 Task: Check the current wait times at the nearest amusement park.
Action: Mouse pressed left at (83, 22)
Screenshot: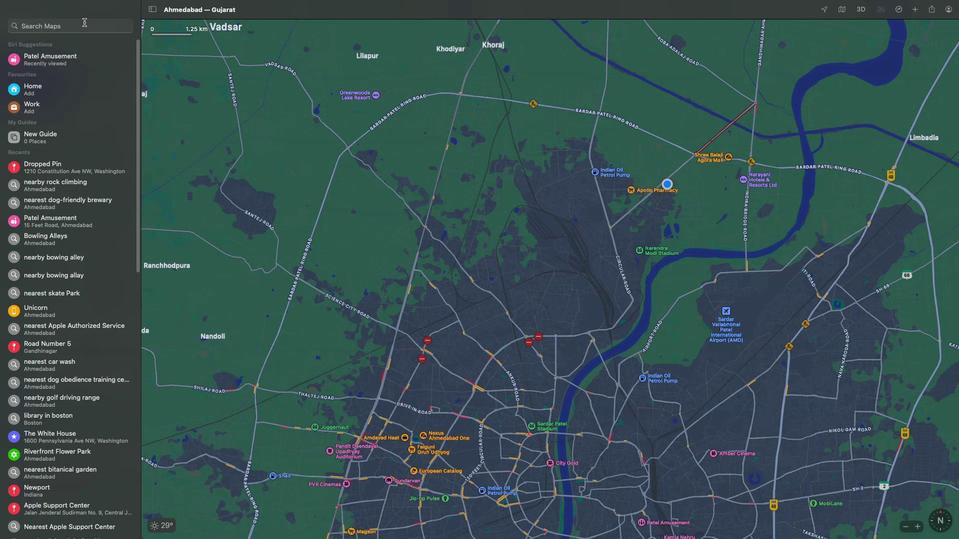 
Action: Key pressed 'n''e''a''r''e''s''t'Key.space'a''m''u''s'Key.downKey.enter
Screenshot: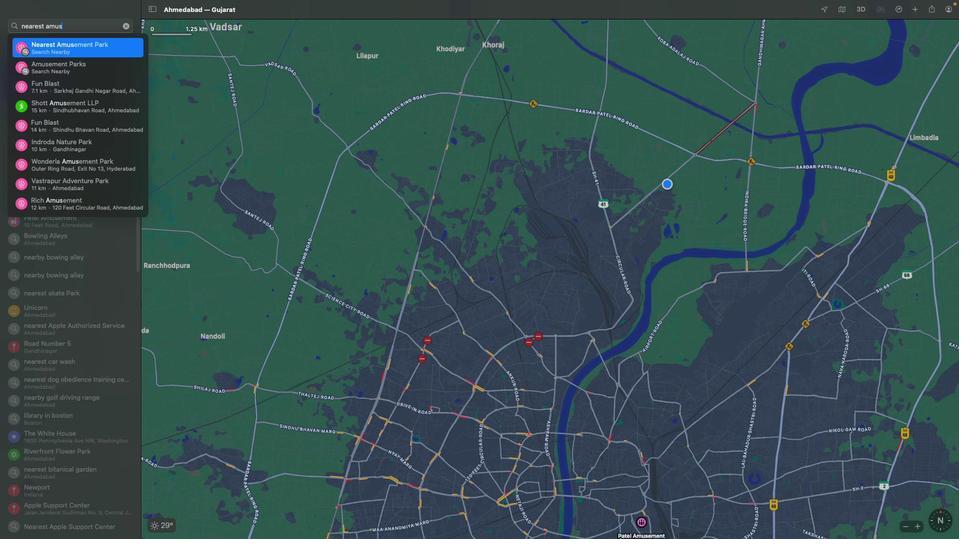 
Action: Mouse moved to (44, 26)
Screenshot: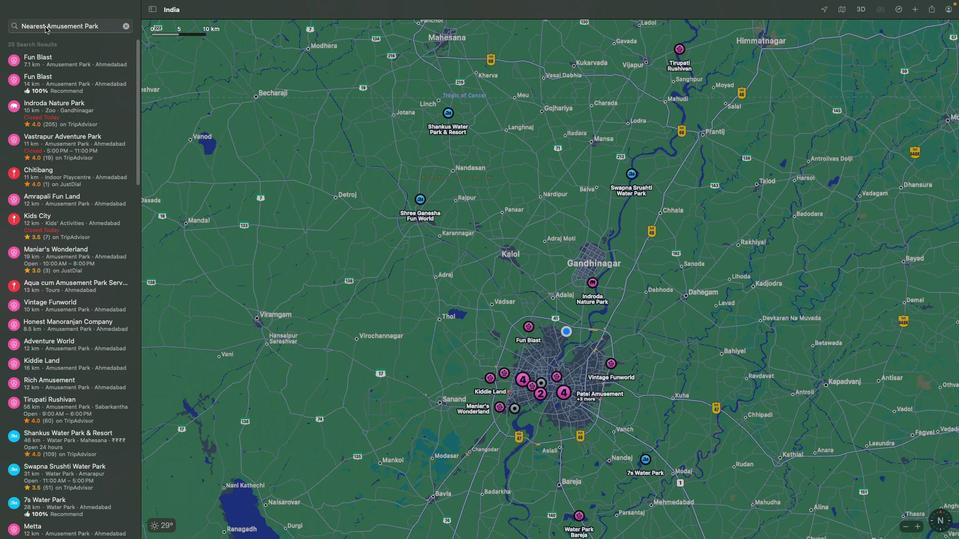 
Action: Mouse pressed left at (44, 26)
Screenshot: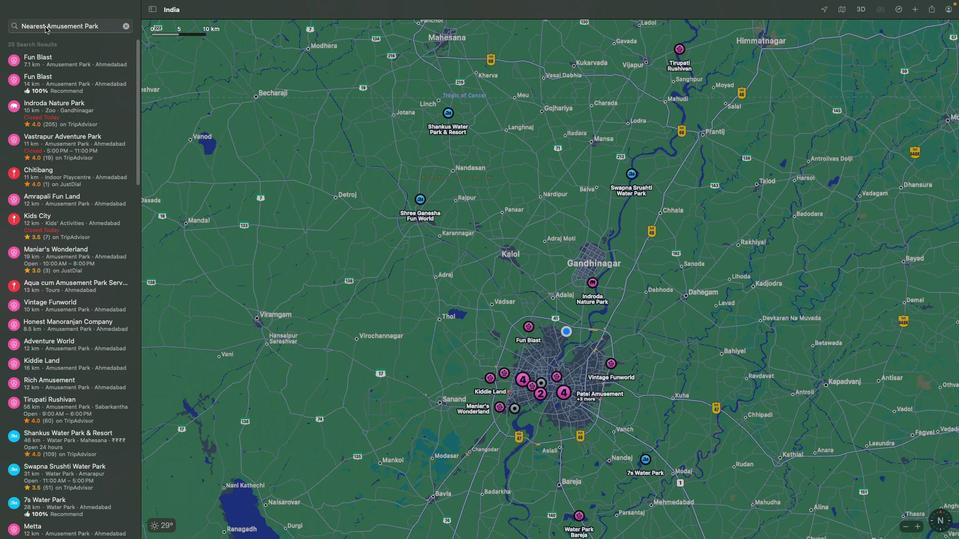 
Action: Mouse moved to (95, 171)
Screenshot: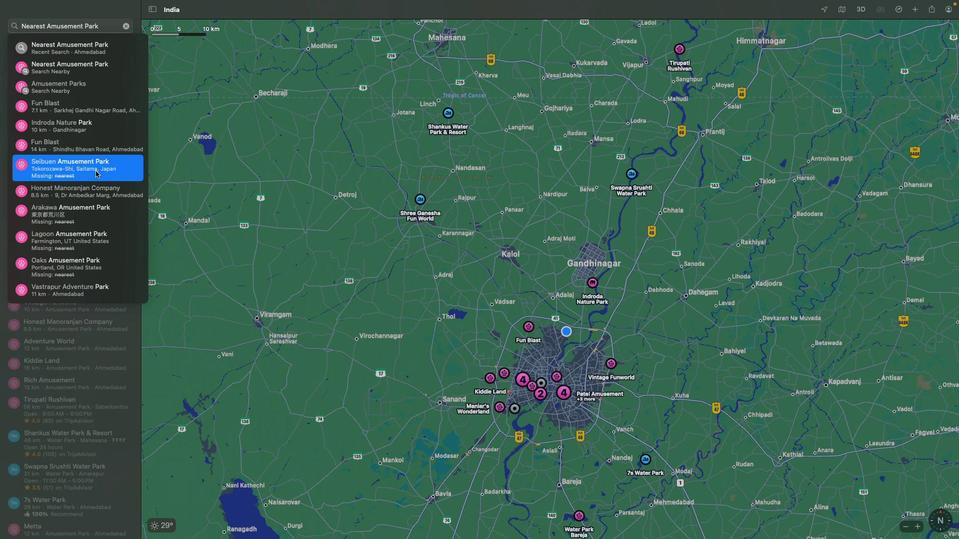 
Action: Mouse scrolled (95, 171) with delta (0, 0)
Screenshot: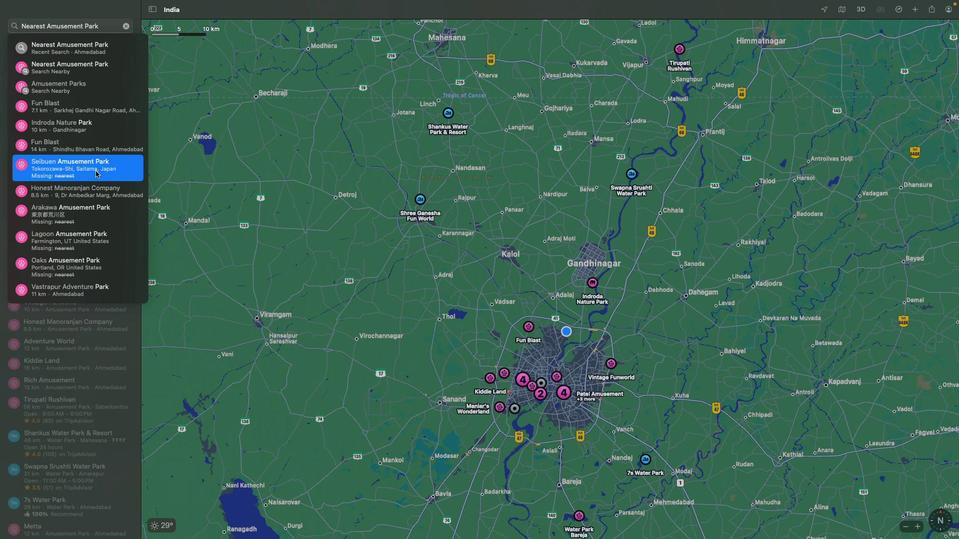 
Action: Mouse scrolled (95, 171) with delta (0, 0)
Screenshot: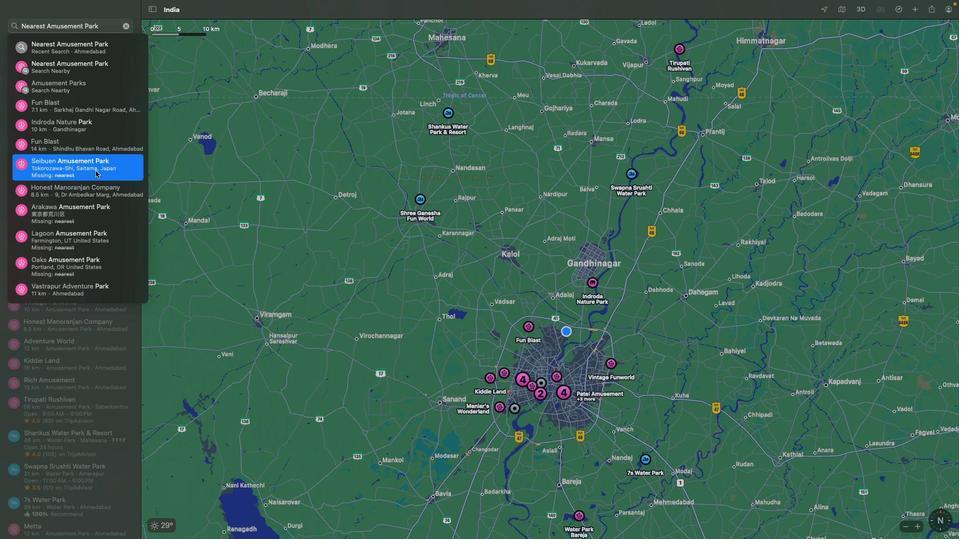 
Action: Mouse scrolled (95, 171) with delta (0, -1)
Screenshot: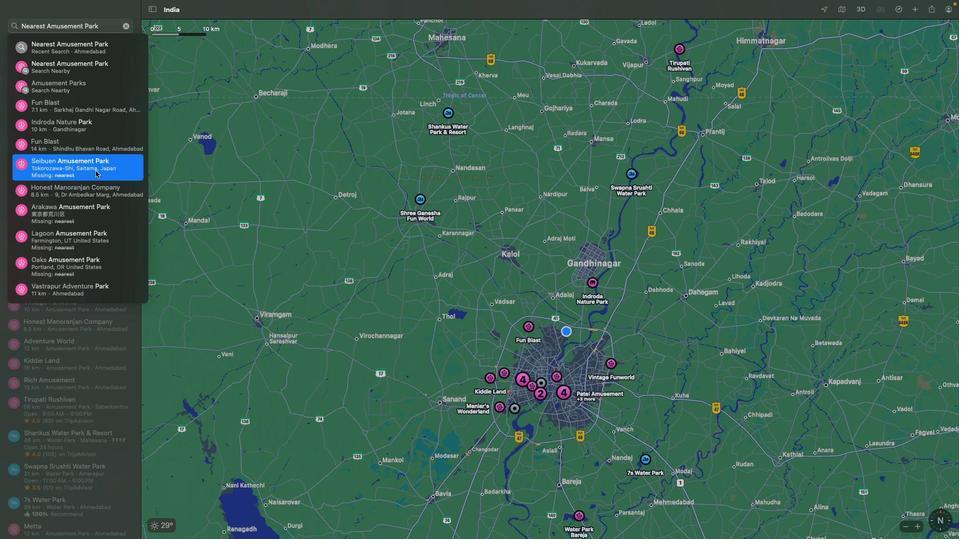 
Action: Mouse scrolled (95, 171) with delta (0, -2)
Screenshot: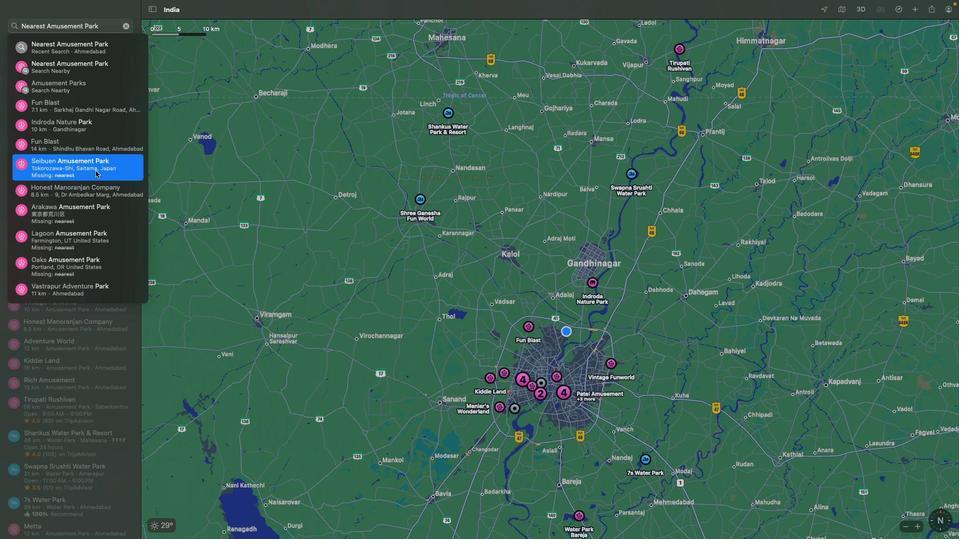 
Action: Mouse scrolled (95, 171) with delta (0, -2)
Screenshot: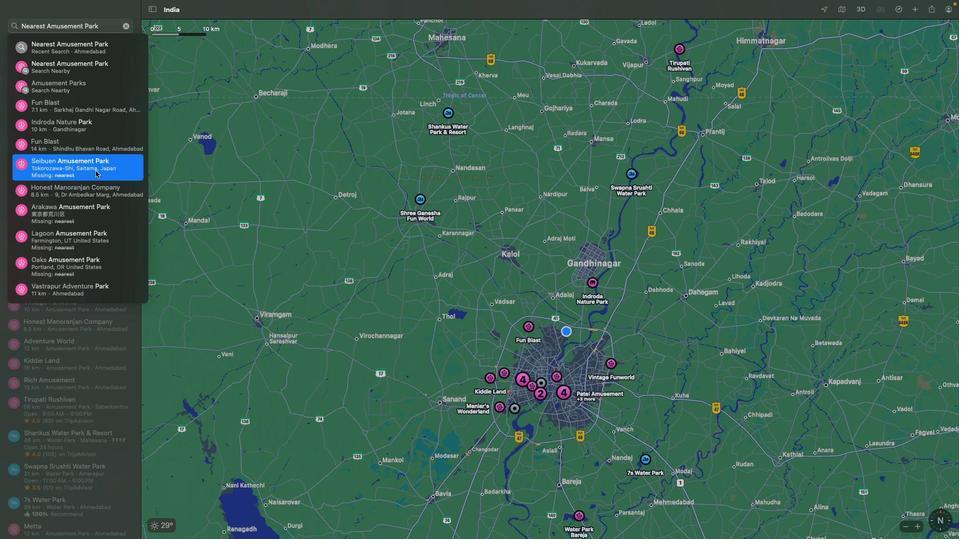 
Action: Mouse scrolled (95, 171) with delta (0, 0)
Screenshot: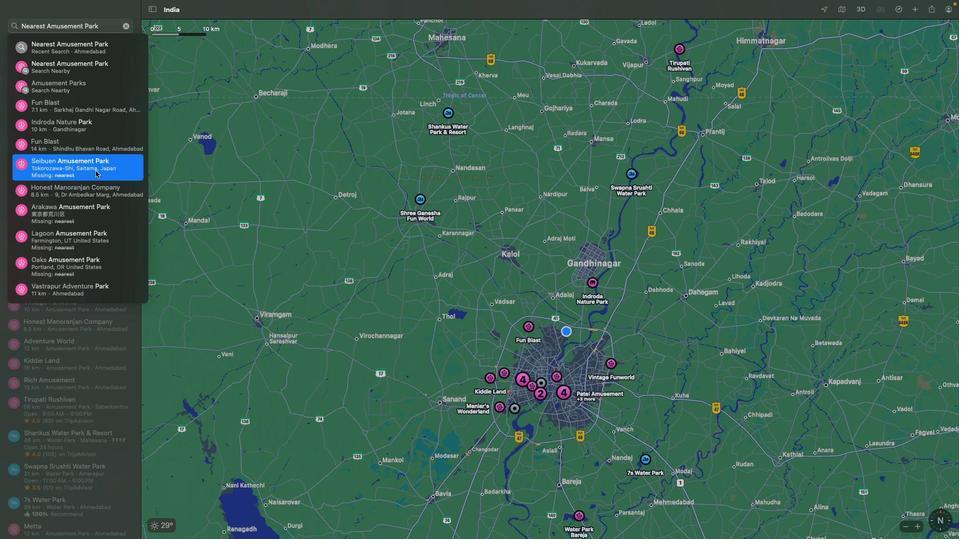 
Action: Mouse scrolled (95, 171) with delta (0, 0)
Screenshot: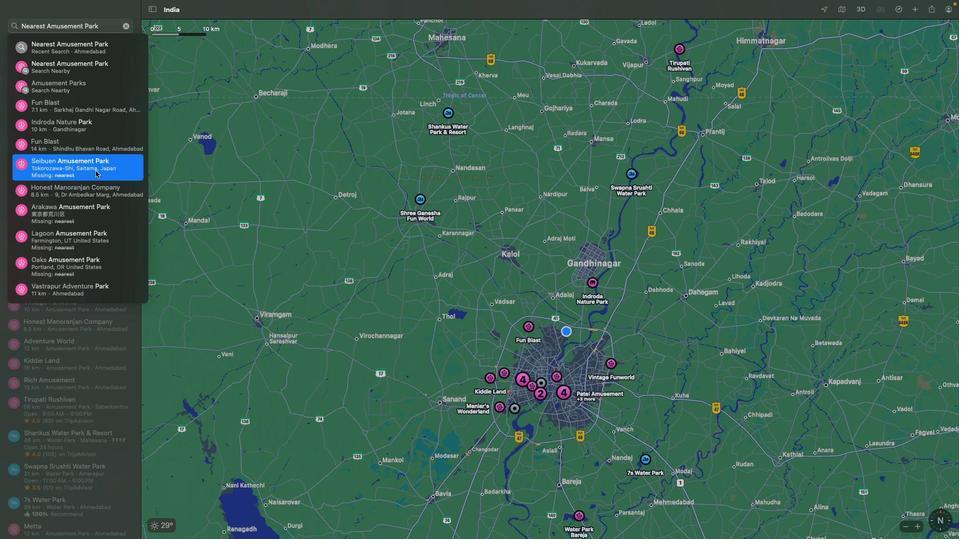 
Action: Mouse scrolled (95, 171) with delta (0, -1)
Screenshot: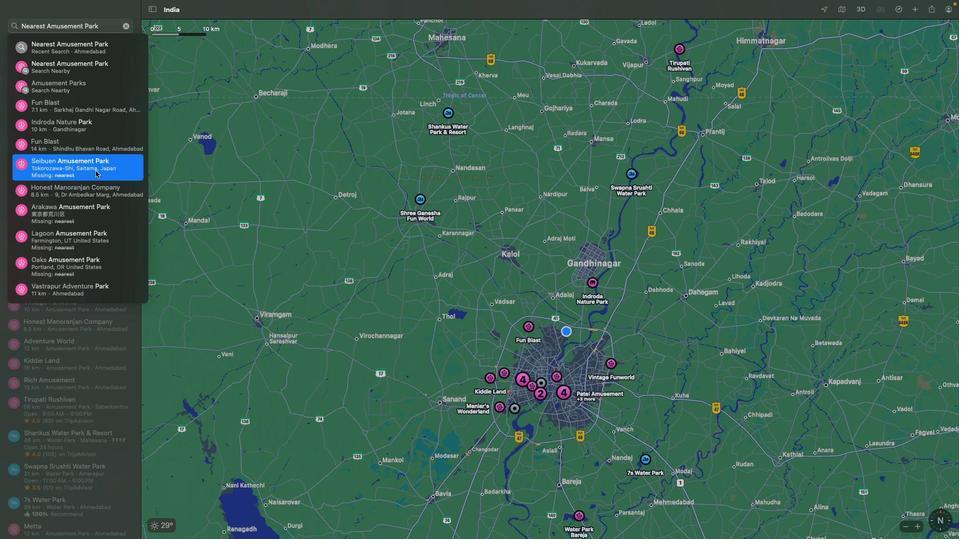 
Action: Mouse scrolled (95, 171) with delta (0, -2)
Screenshot: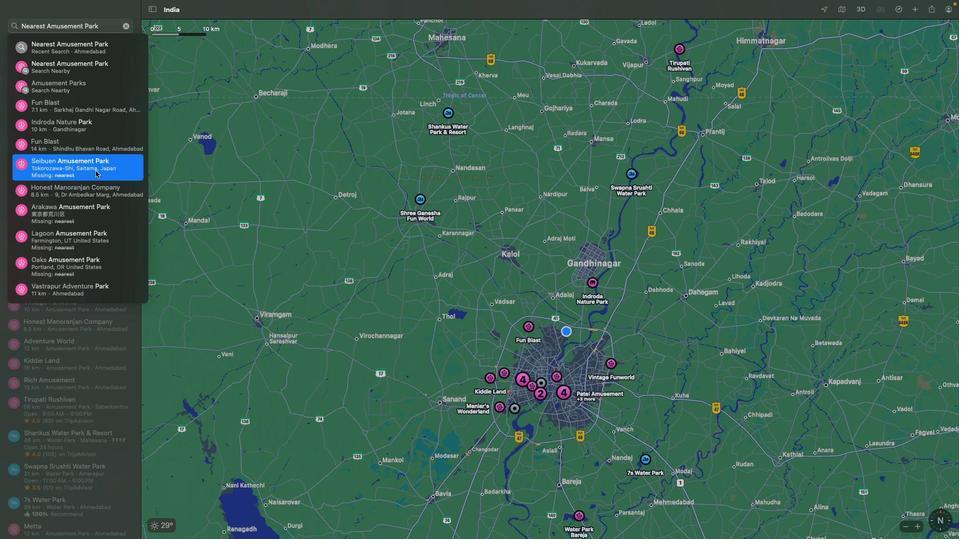 
Action: Mouse scrolled (95, 171) with delta (0, -2)
Screenshot: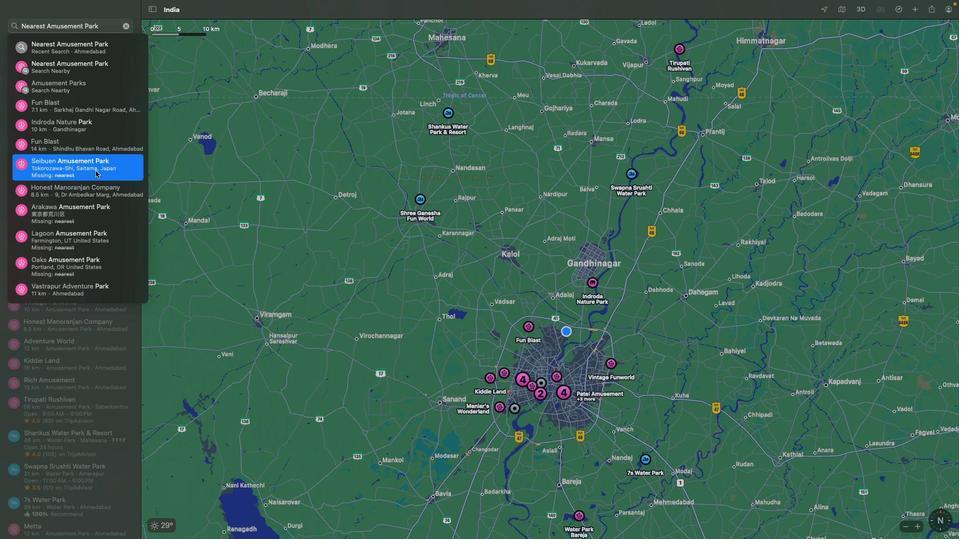 
Action: Mouse scrolled (95, 171) with delta (0, -3)
Screenshot: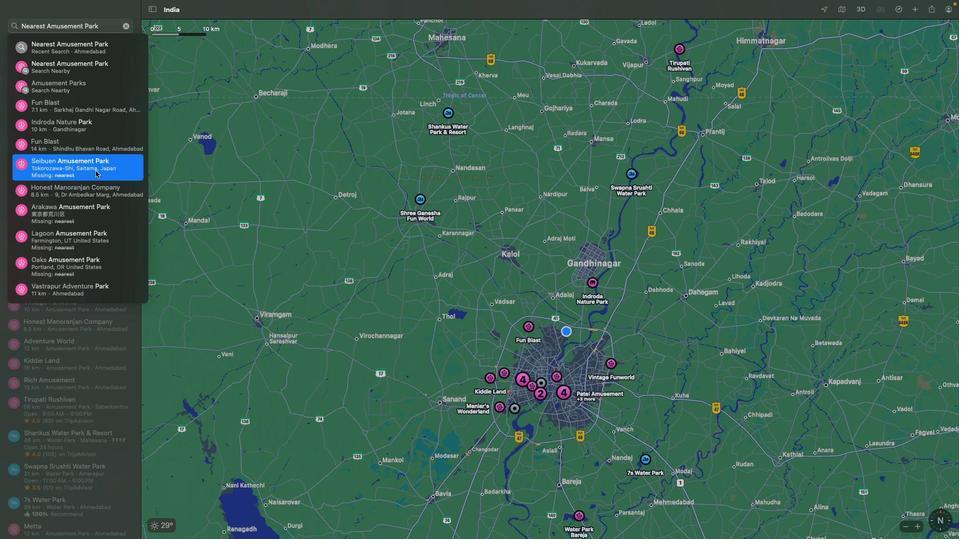 
Action: Mouse moved to (339, 218)
Screenshot: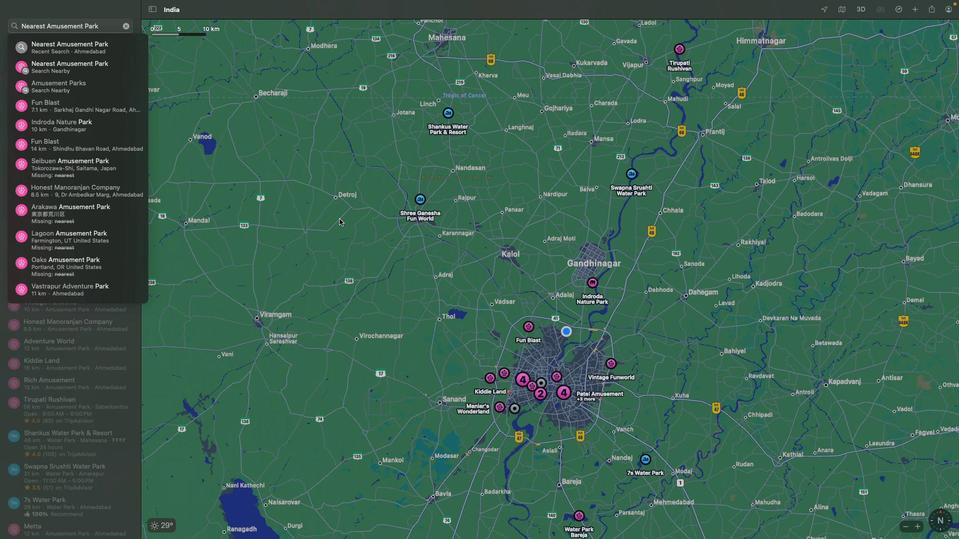 
Action: Mouse pressed left at (339, 218)
Screenshot: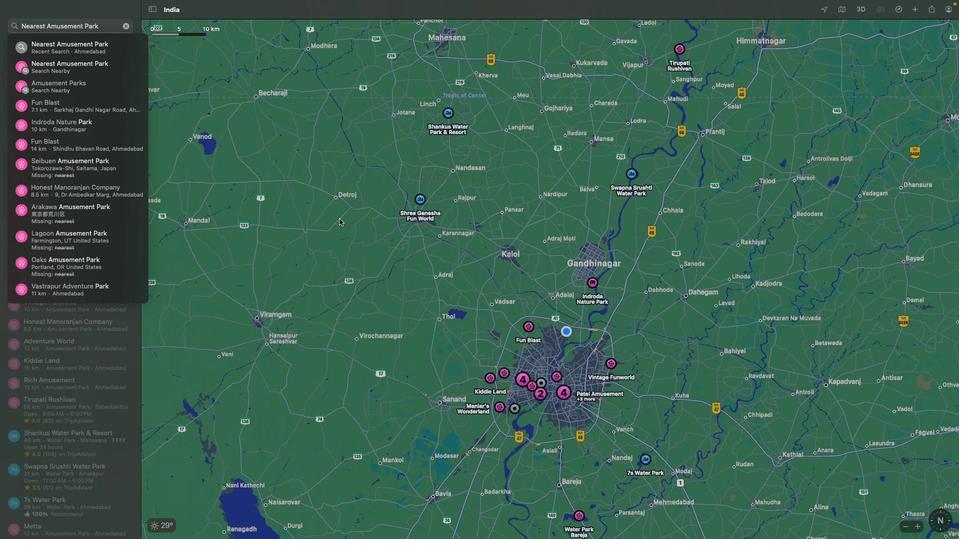 
Action: Mouse moved to (114, 227)
Screenshot: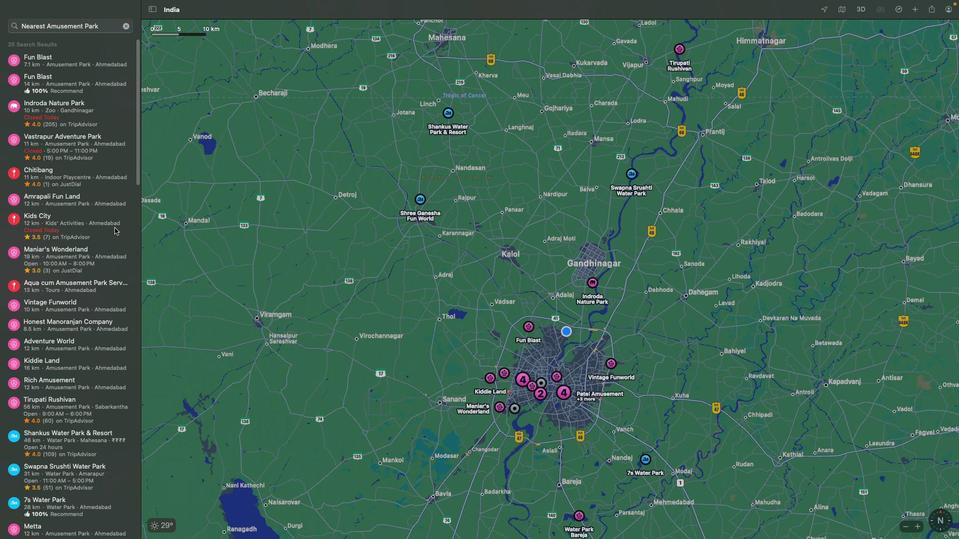 
Action: Mouse scrolled (114, 227) with delta (0, 0)
Screenshot: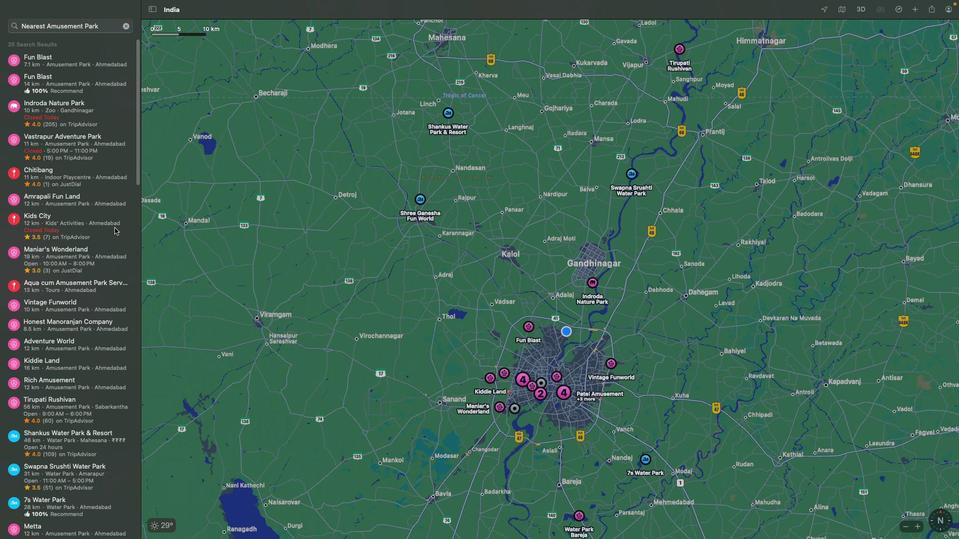 
Action: Mouse scrolled (114, 227) with delta (0, 0)
Screenshot: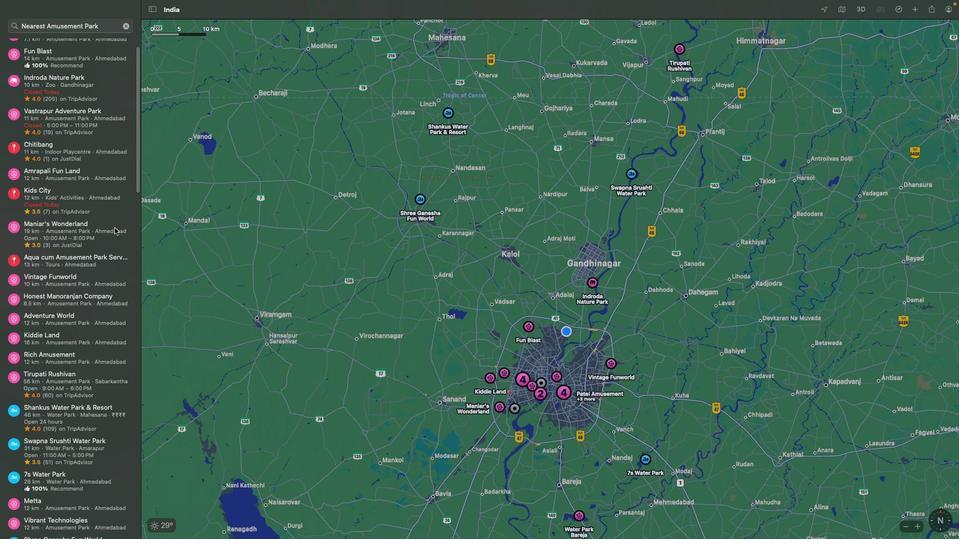 
Action: Mouse scrolled (114, 227) with delta (0, -1)
Screenshot: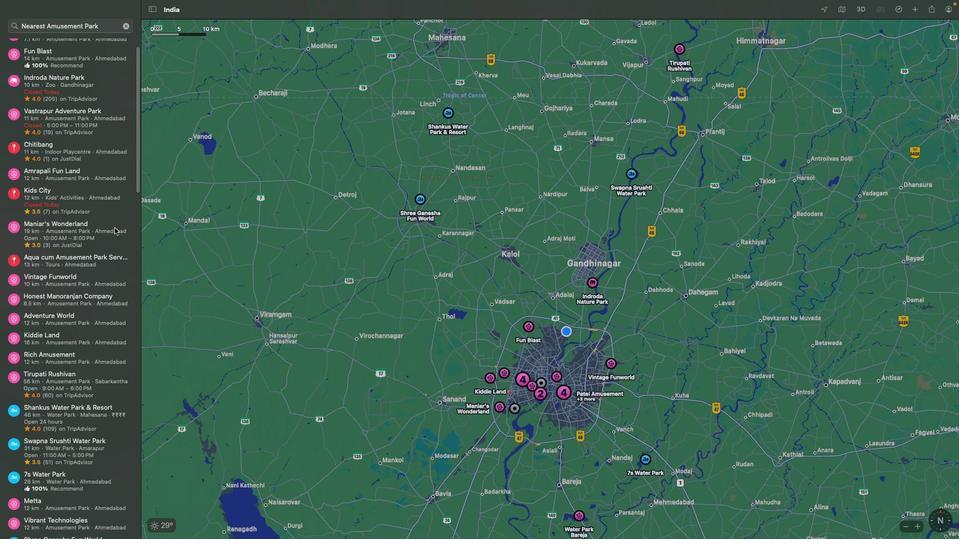 
Action: Mouse scrolled (114, 227) with delta (0, -2)
Screenshot: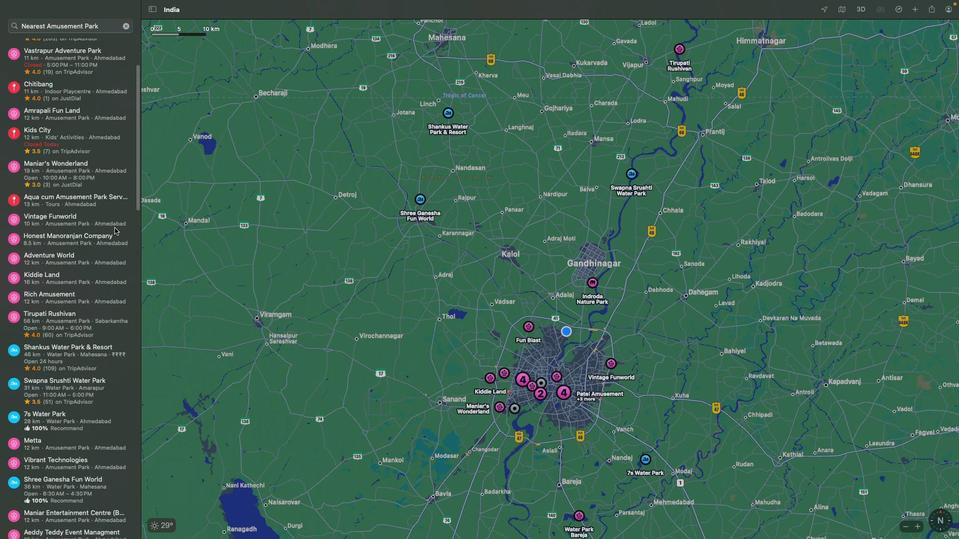 
Action: Mouse scrolled (114, 227) with delta (0, -2)
Screenshot: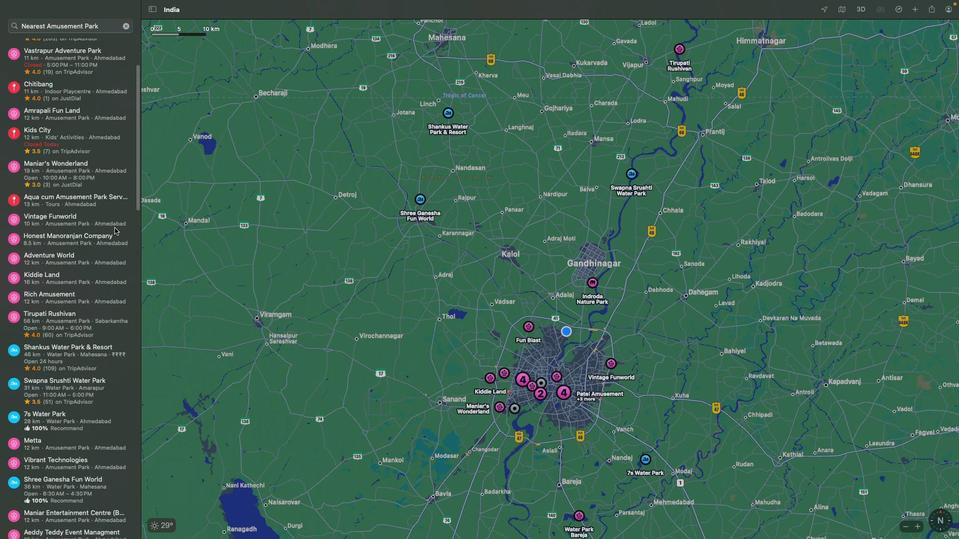 
Action: Mouse moved to (115, 227)
Screenshot: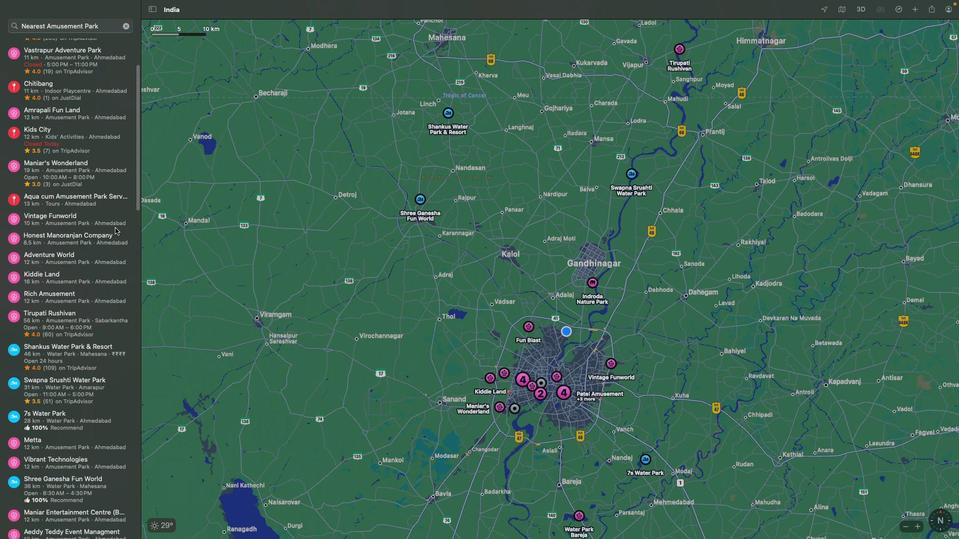
Action: Mouse scrolled (115, 227) with delta (0, 0)
Screenshot: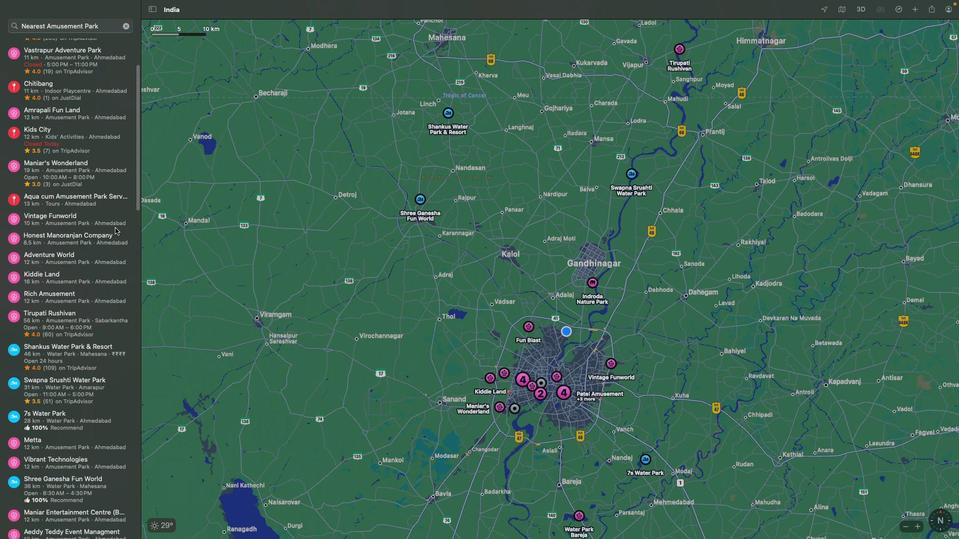 
Action: Mouse scrolled (115, 227) with delta (0, 0)
Screenshot: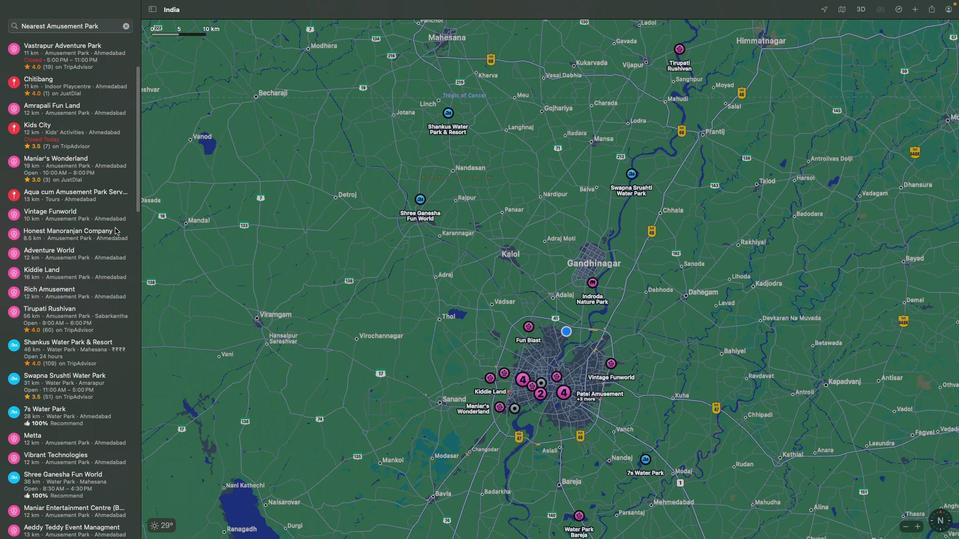 
Action: Mouse scrolled (115, 227) with delta (0, -1)
Screenshot: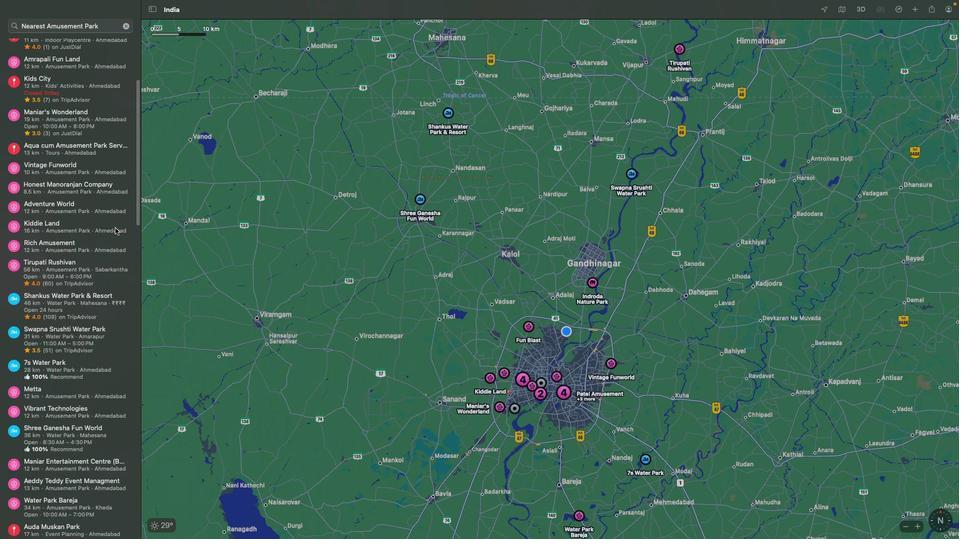 
Action: Mouse scrolled (115, 227) with delta (0, -2)
Screenshot: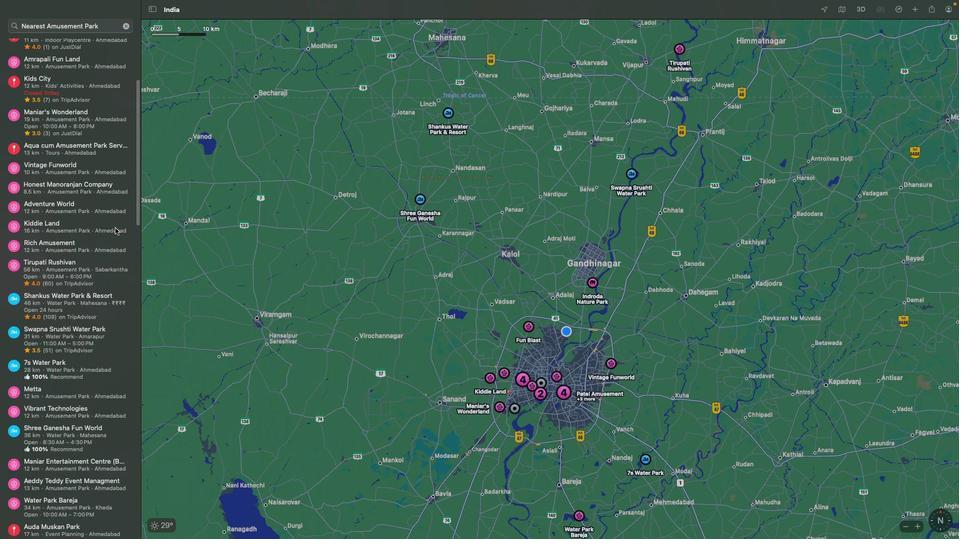 
Action: Mouse scrolled (115, 227) with delta (0, -2)
Screenshot: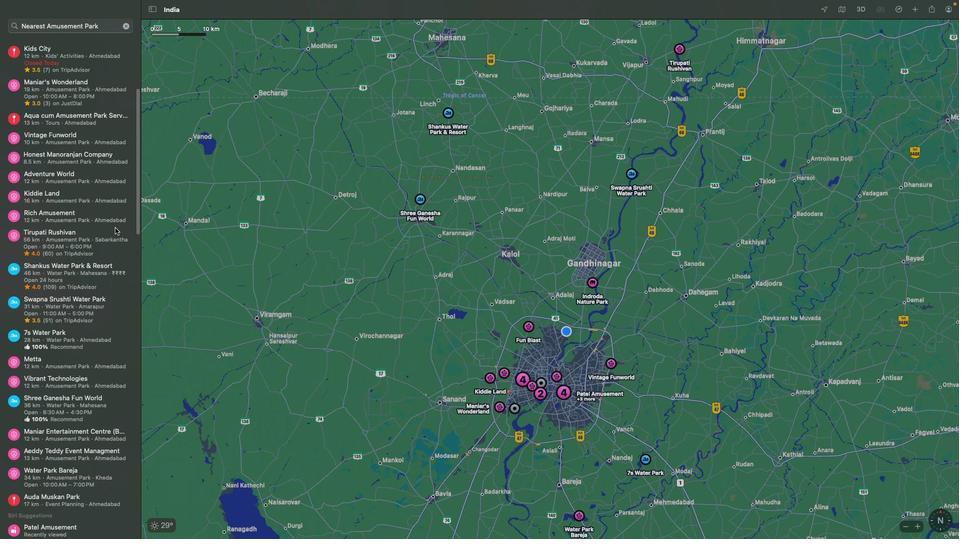 
Action: Mouse scrolled (115, 227) with delta (0, 0)
Screenshot: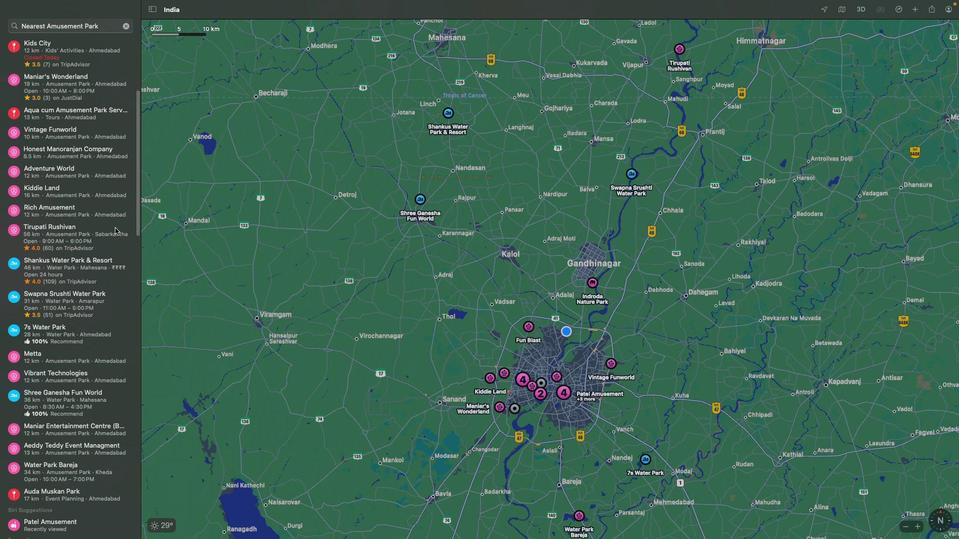 
Action: Mouse scrolled (115, 227) with delta (0, 0)
Screenshot: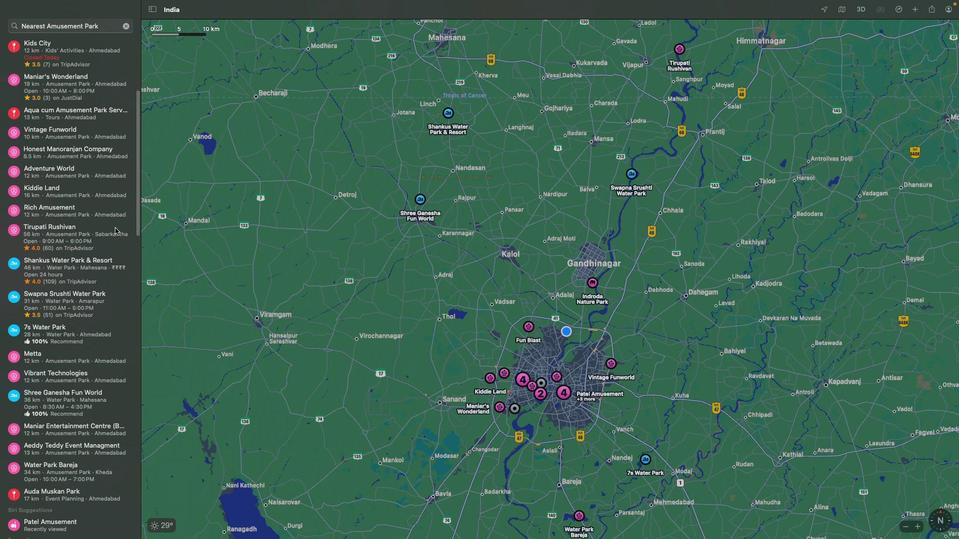 
Action: Mouse scrolled (115, 227) with delta (0, -1)
Screenshot: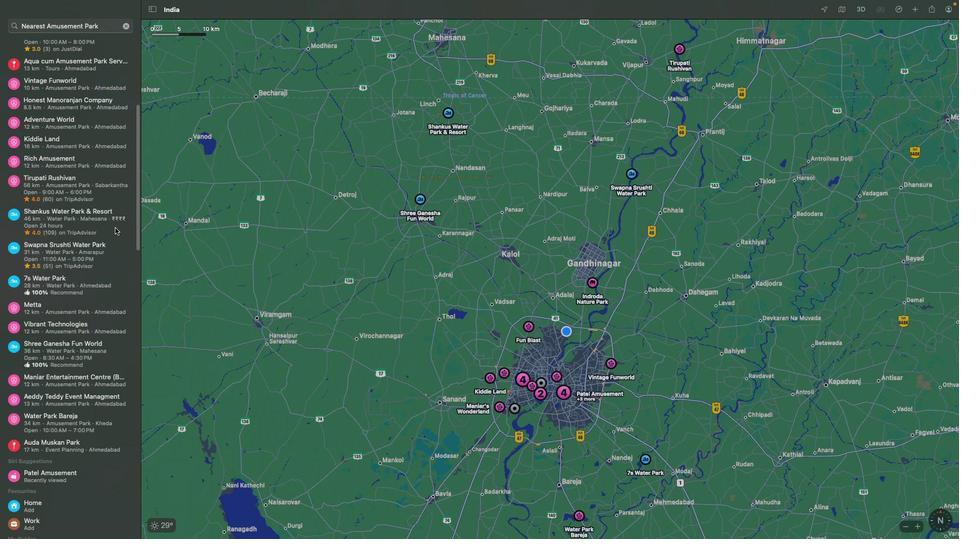 
Action: Mouse scrolled (115, 227) with delta (0, -2)
Screenshot: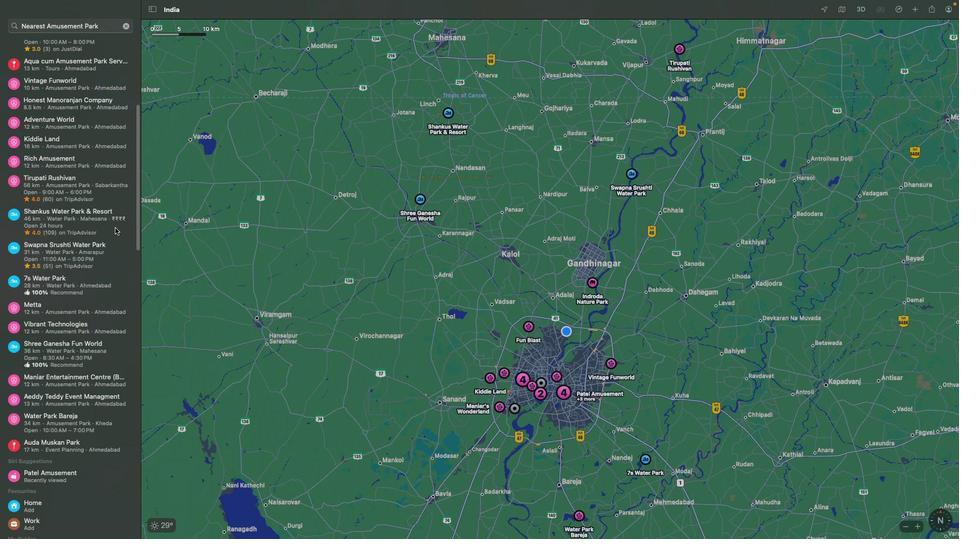 
Action: Mouse scrolled (115, 227) with delta (0, -2)
Screenshot: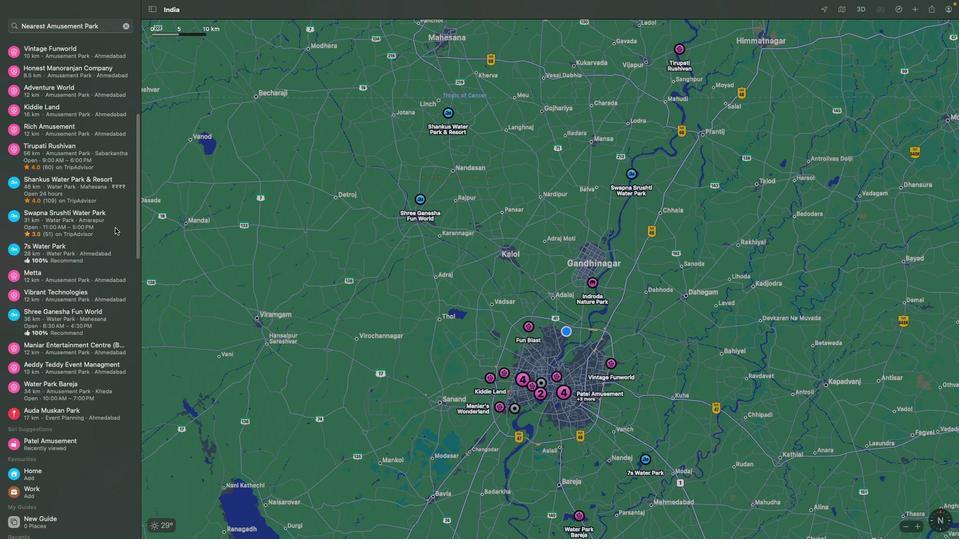 
Action: Mouse moved to (118, 227)
Screenshot: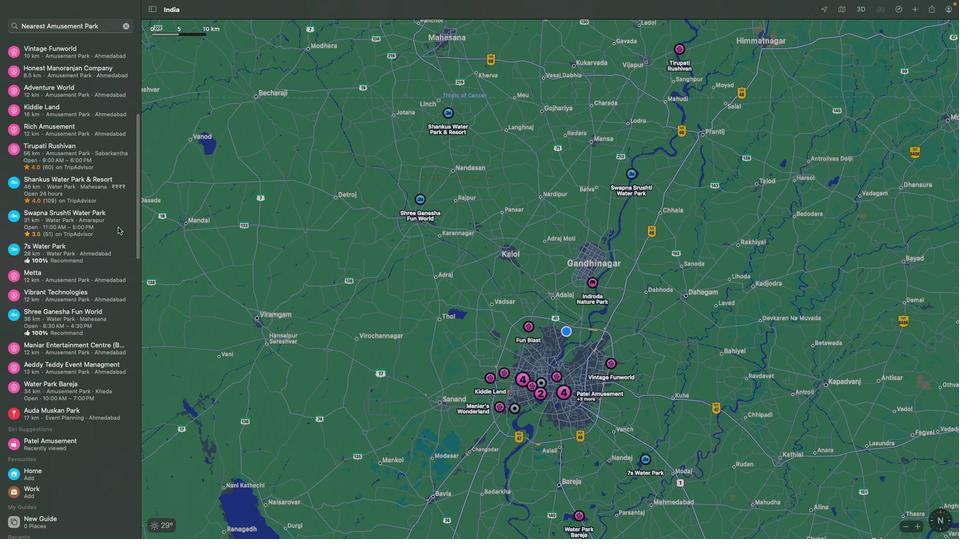 
Action: Mouse scrolled (118, 227) with delta (0, 0)
Screenshot: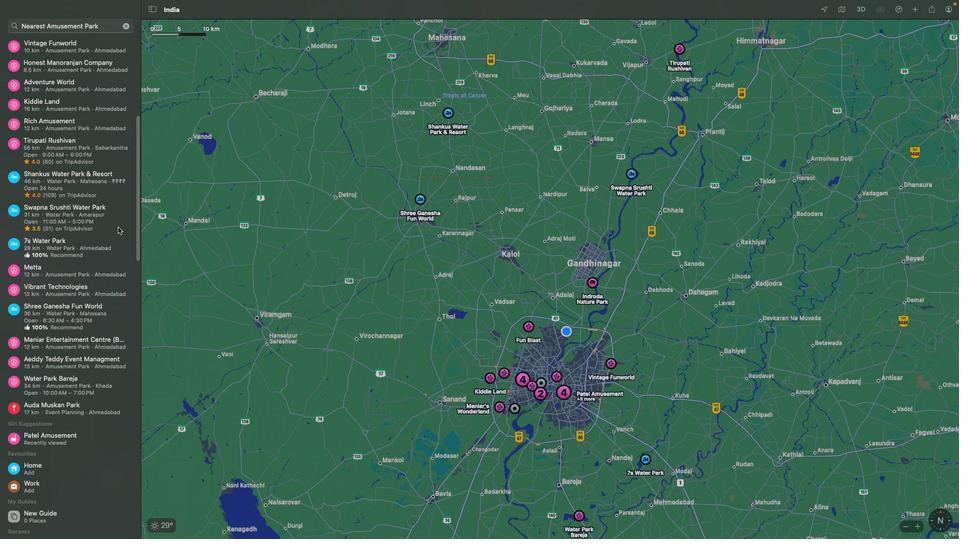 
Action: Mouse moved to (118, 227)
Screenshot: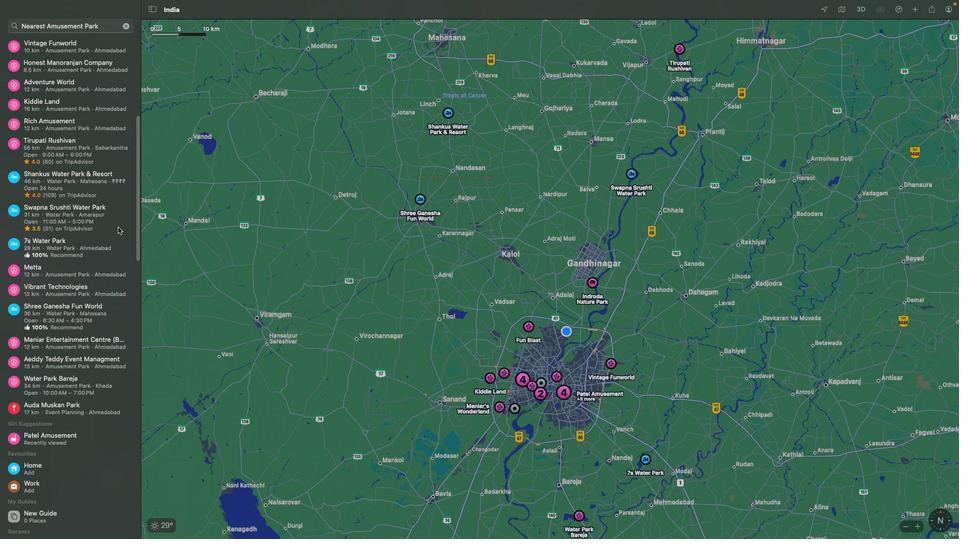 
Action: Mouse scrolled (118, 227) with delta (0, 0)
Screenshot: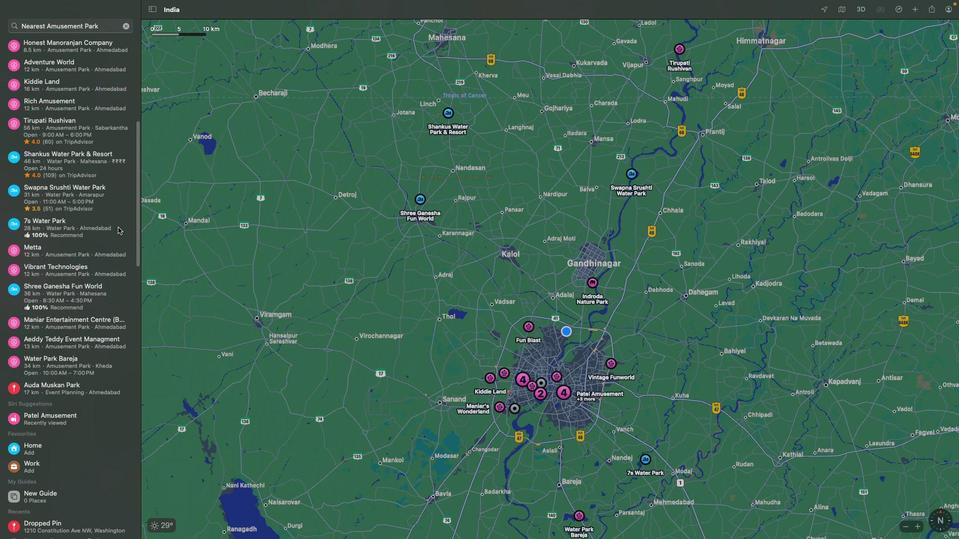 
Action: Mouse scrolled (118, 227) with delta (0, -1)
Screenshot: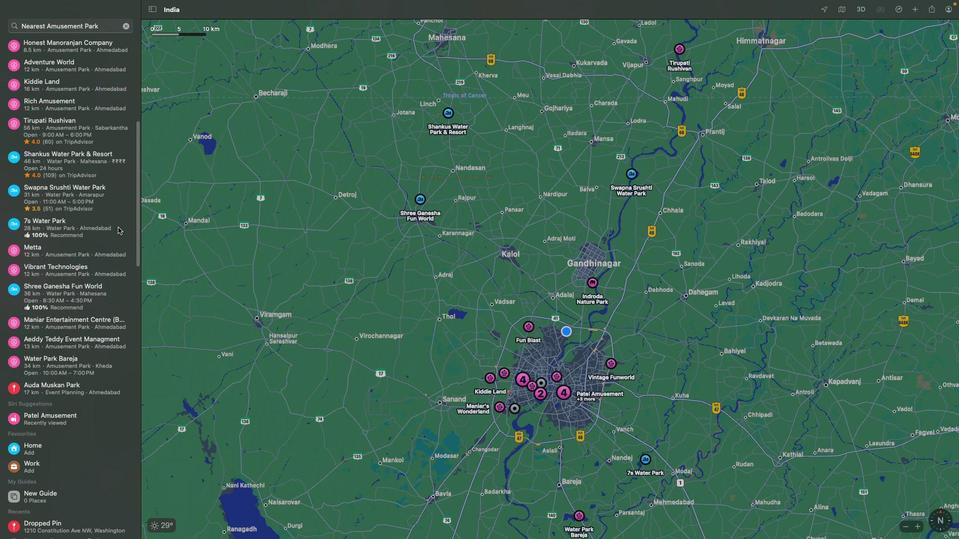 
Action: Mouse scrolled (118, 227) with delta (0, -2)
Screenshot: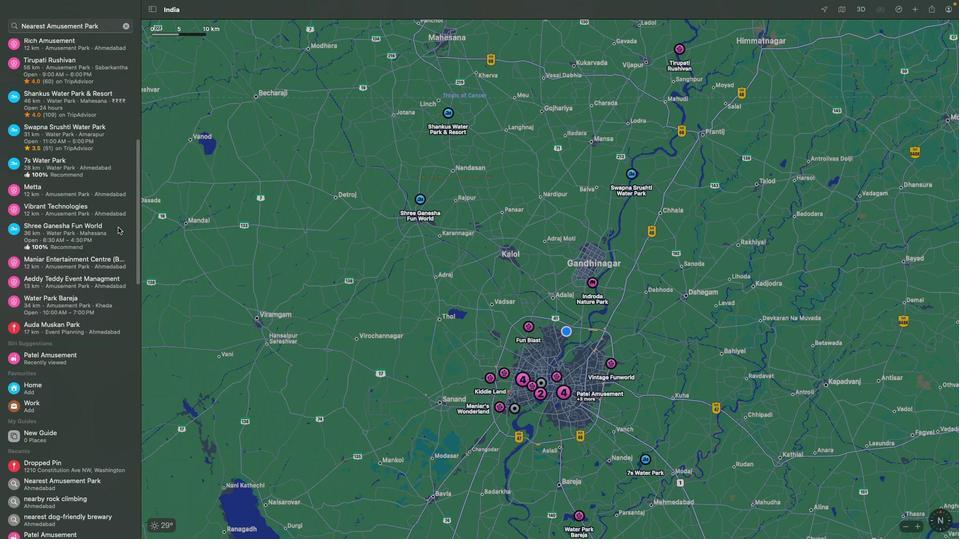
Action: Mouse scrolled (118, 227) with delta (0, -2)
Screenshot: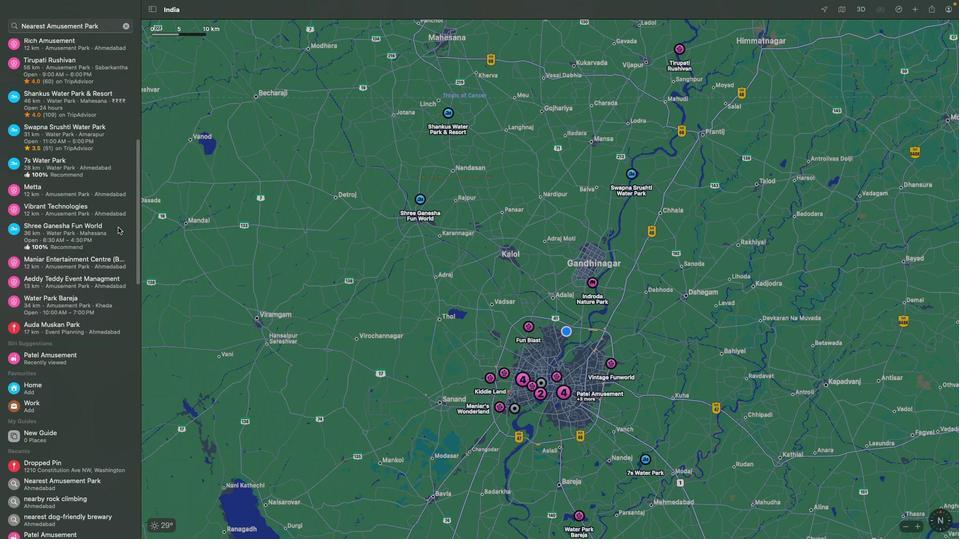 
Action: Mouse scrolled (118, 227) with delta (0, 0)
Screenshot: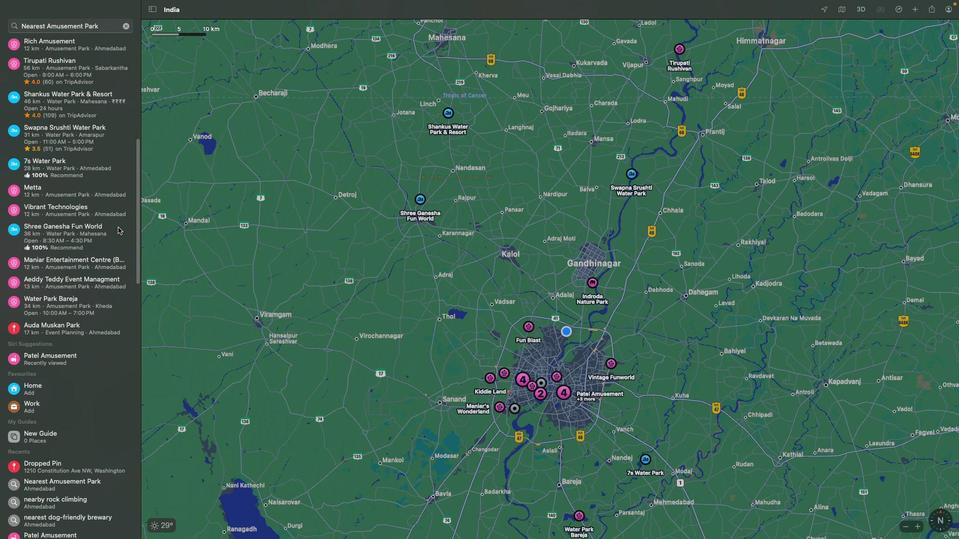 
Action: Mouse scrolled (118, 227) with delta (0, 0)
Screenshot: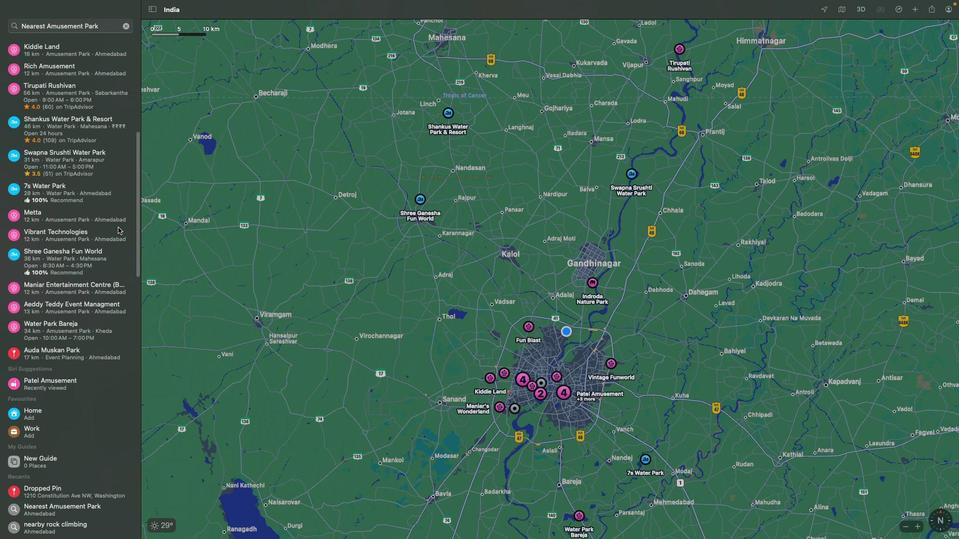 
Action: Mouse scrolled (118, 227) with delta (0, 1)
Screenshot: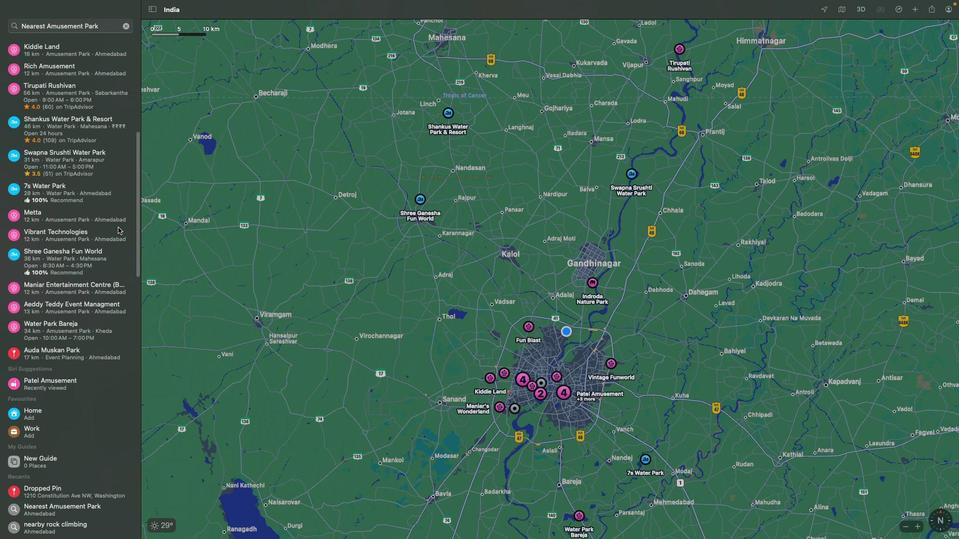 
Action: Mouse scrolled (118, 227) with delta (0, 2)
Screenshot: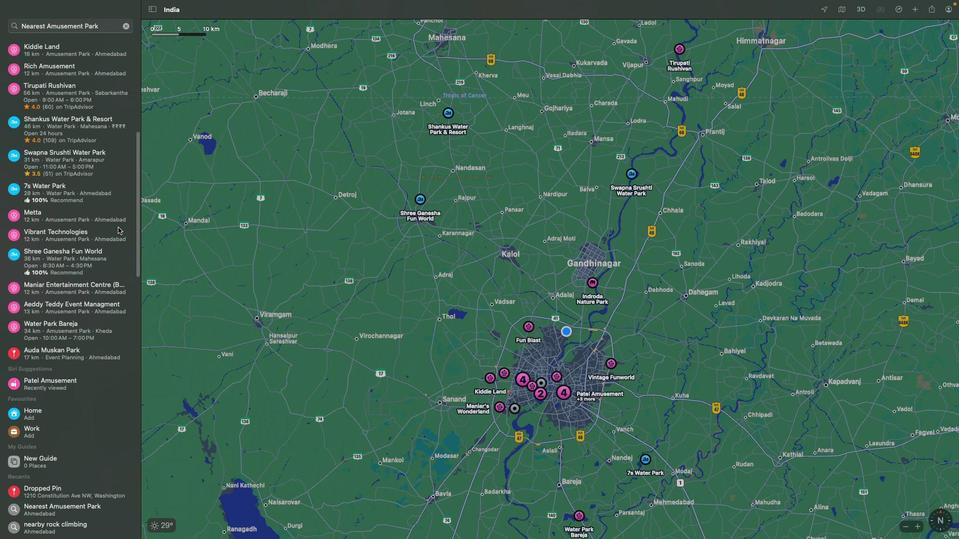 
Action: Mouse scrolled (118, 227) with delta (0, 2)
Screenshot: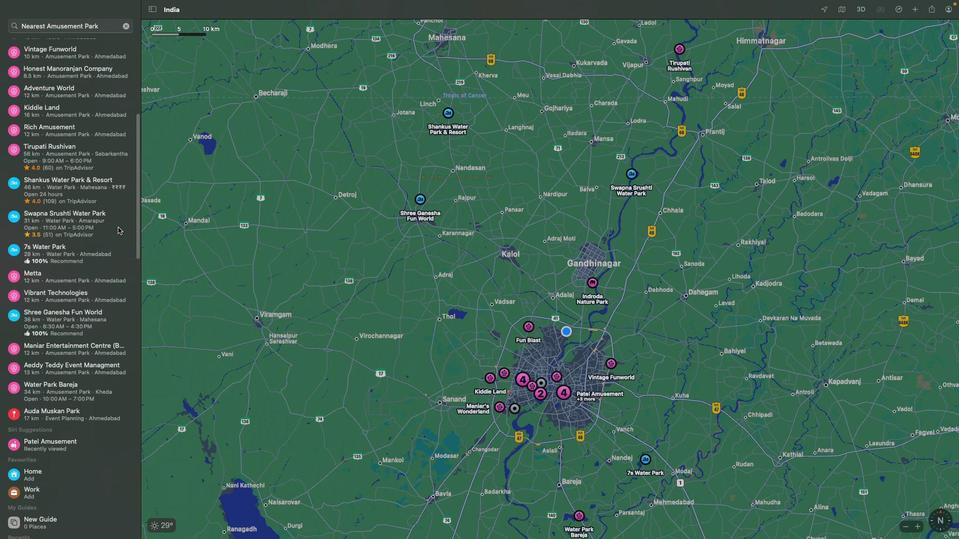 
Action: Mouse scrolled (118, 227) with delta (0, 0)
Screenshot: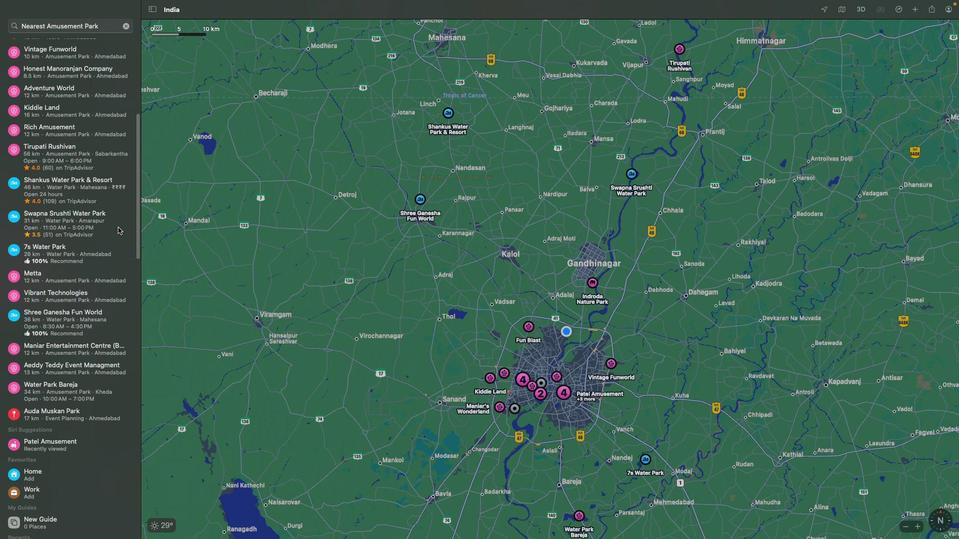 
Action: Mouse scrolled (118, 227) with delta (0, 0)
Screenshot: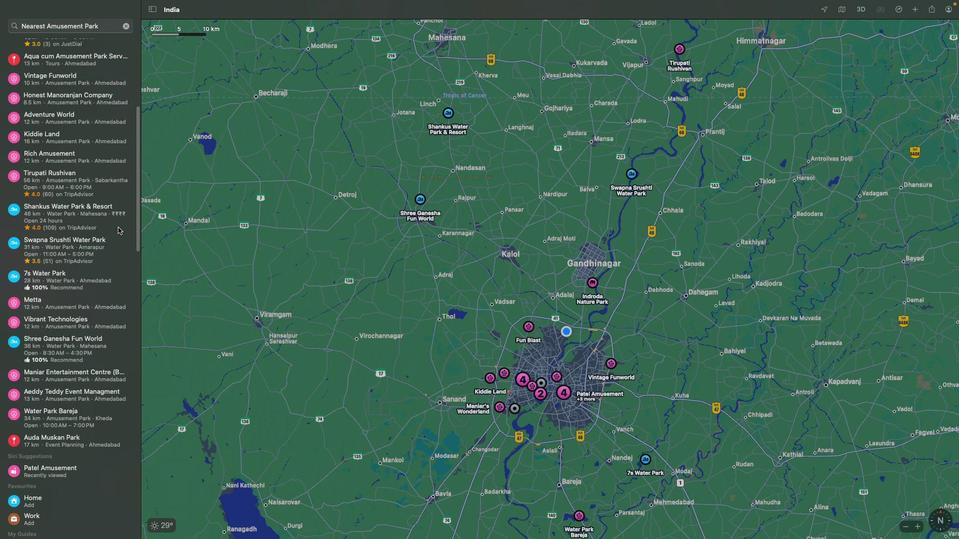 
Action: Mouse scrolled (118, 227) with delta (0, 1)
Screenshot: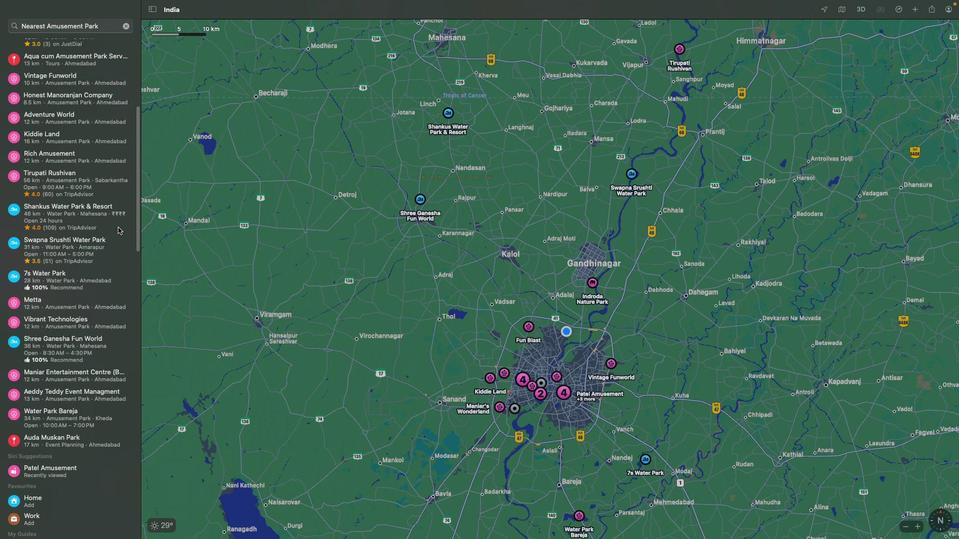 
Action: Mouse scrolled (118, 227) with delta (0, 2)
Screenshot: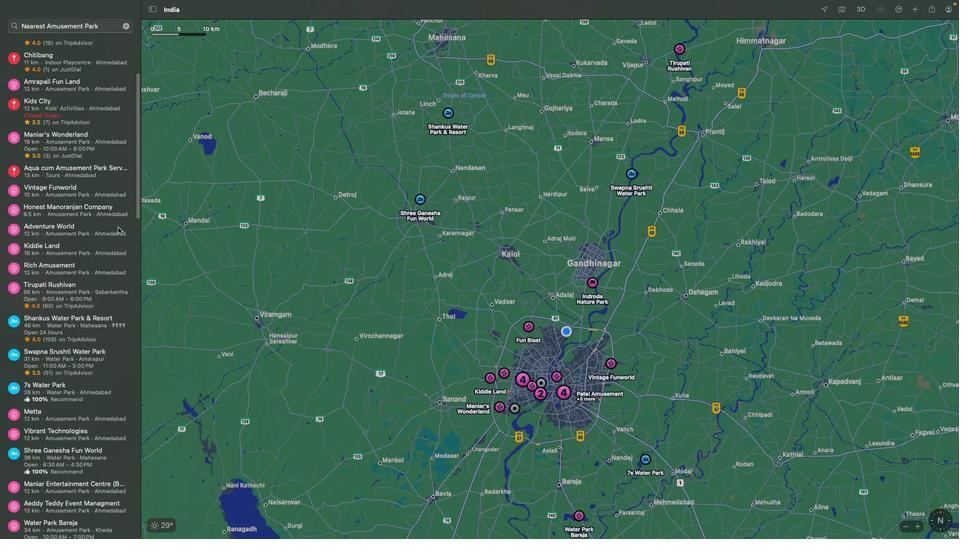 
Action: Mouse scrolled (118, 227) with delta (0, 3)
Screenshot: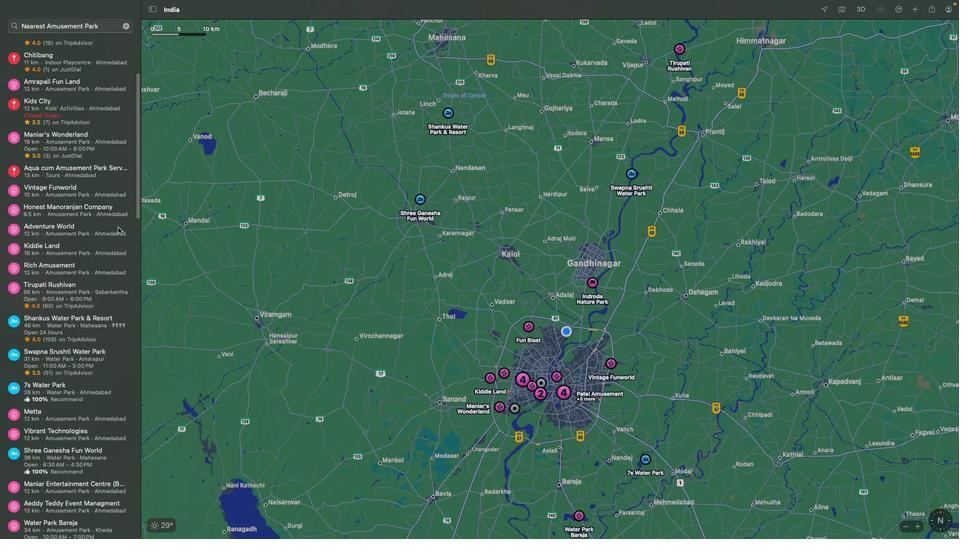 
Action: Mouse scrolled (118, 227) with delta (0, 3)
Screenshot: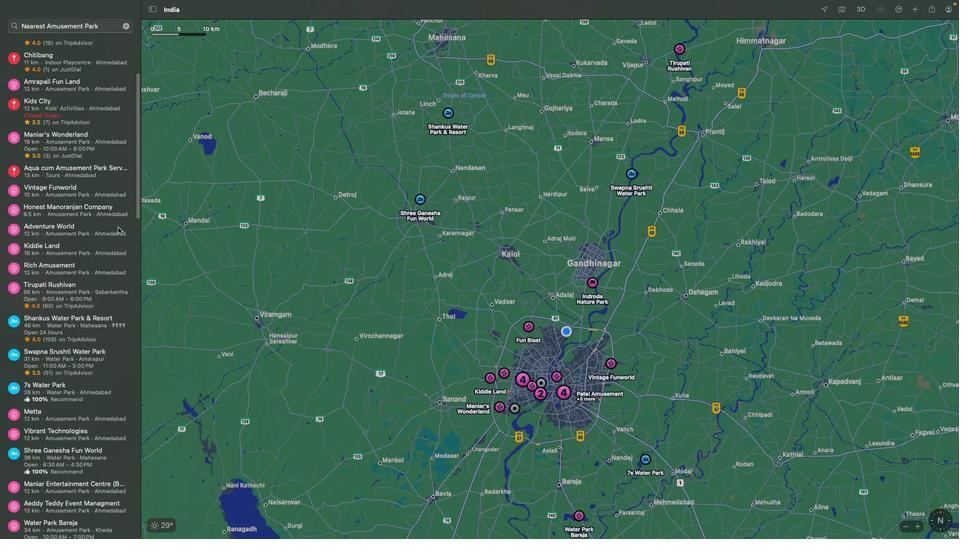 
Action: Mouse scrolled (118, 227) with delta (0, 0)
Screenshot: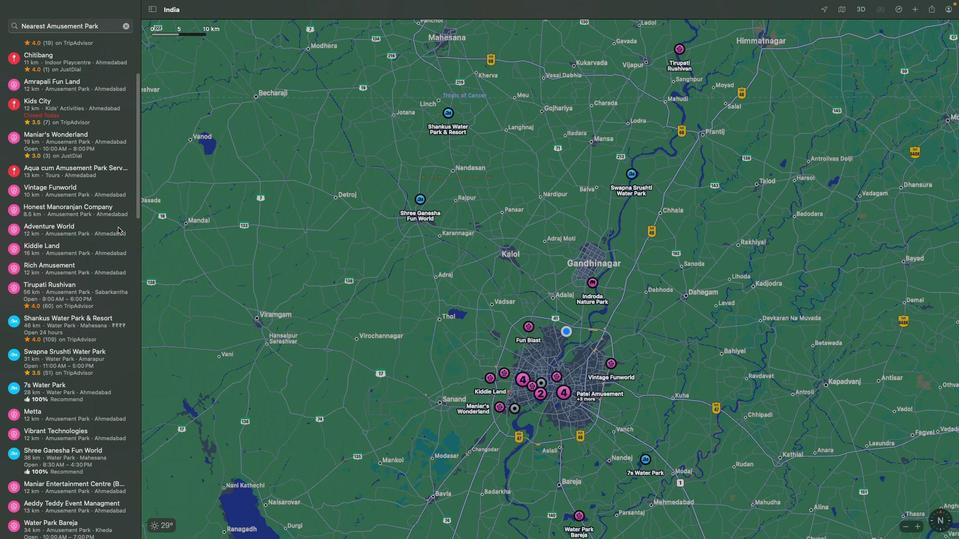 
Action: Mouse scrolled (118, 227) with delta (0, 0)
Screenshot: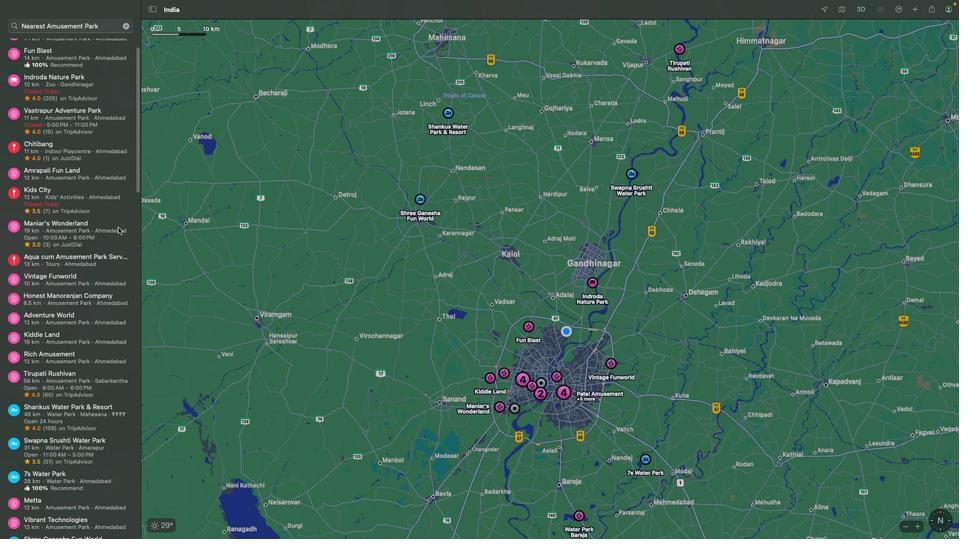 
Action: Mouse scrolled (118, 227) with delta (0, 1)
Screenshot: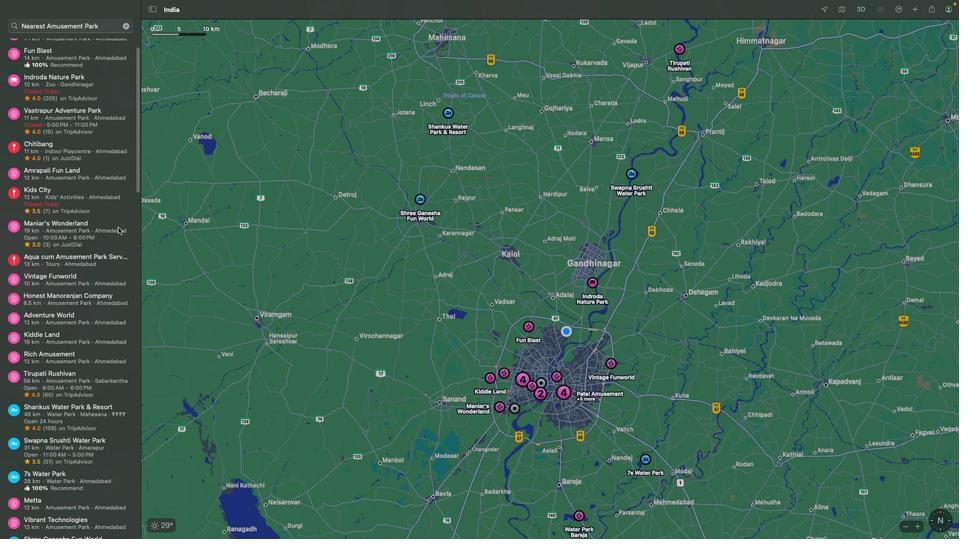 
Action: Mouse scrolled (118, 227) with delta (0, 2)
Screenshot: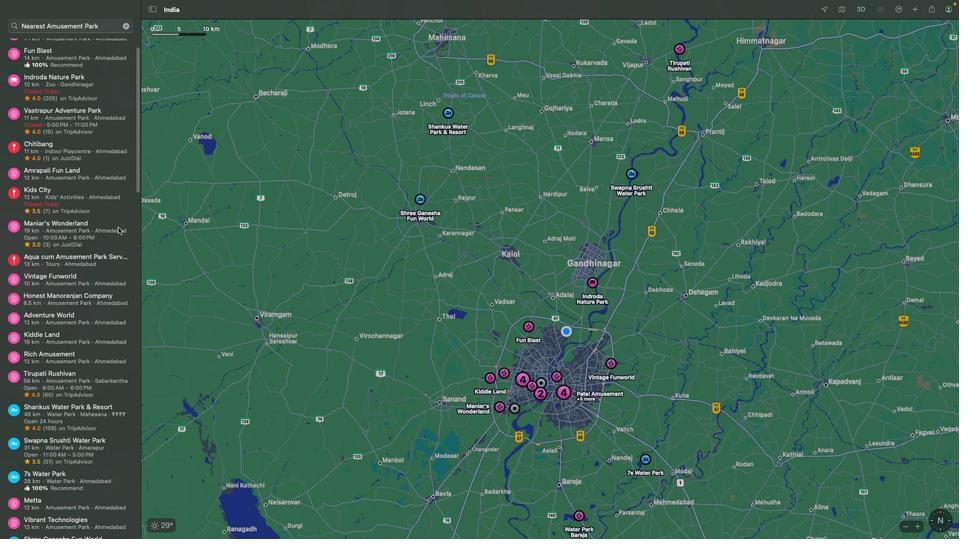 
Action: Mouse scrolled (118, 227) with delta (0, 2)
Screenshot: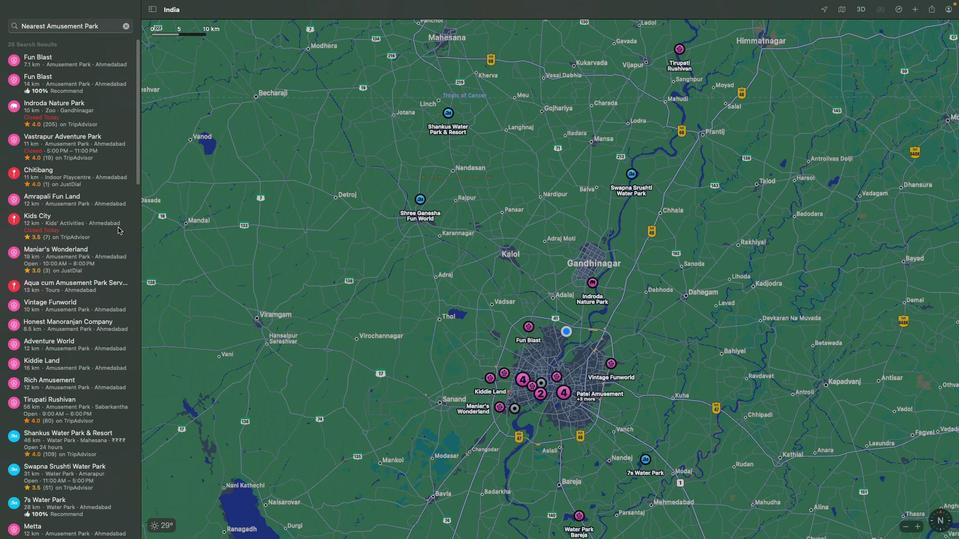 
Action: Mouse scrolled (118, 227) with delta (0, 3)
Screenshot: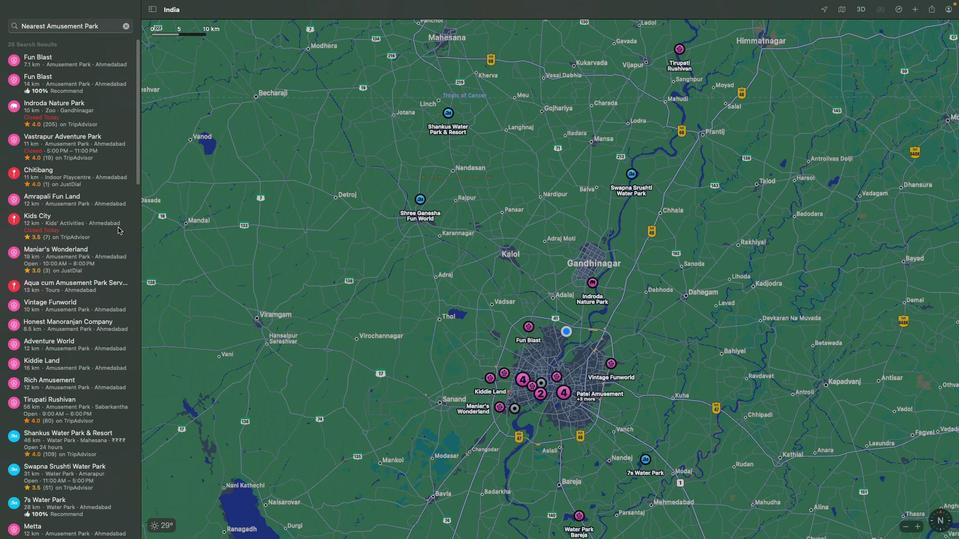 
Action: Mouse scrolled (118, 227) with delta (0, 3)
Screenshot: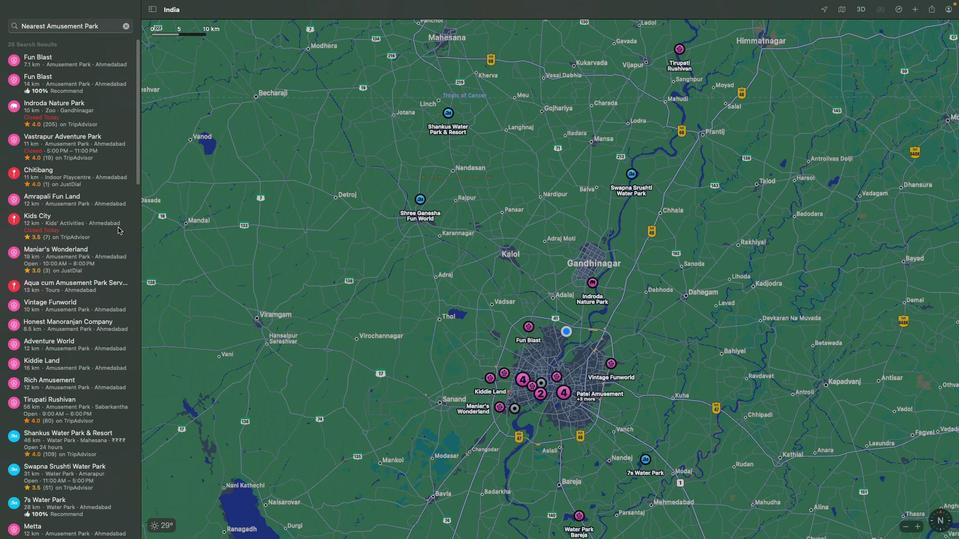 
Action: Mouse scrolled (118, 227) with delta (0, 0)
Screenshot: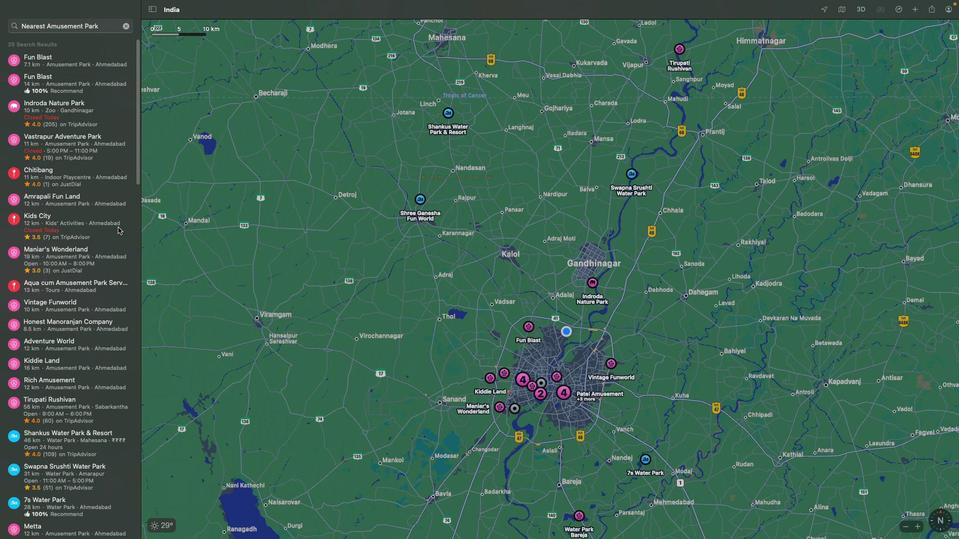 
Action: Mouse scrolled (118, 227) with delta (0, 0)
Screenshot: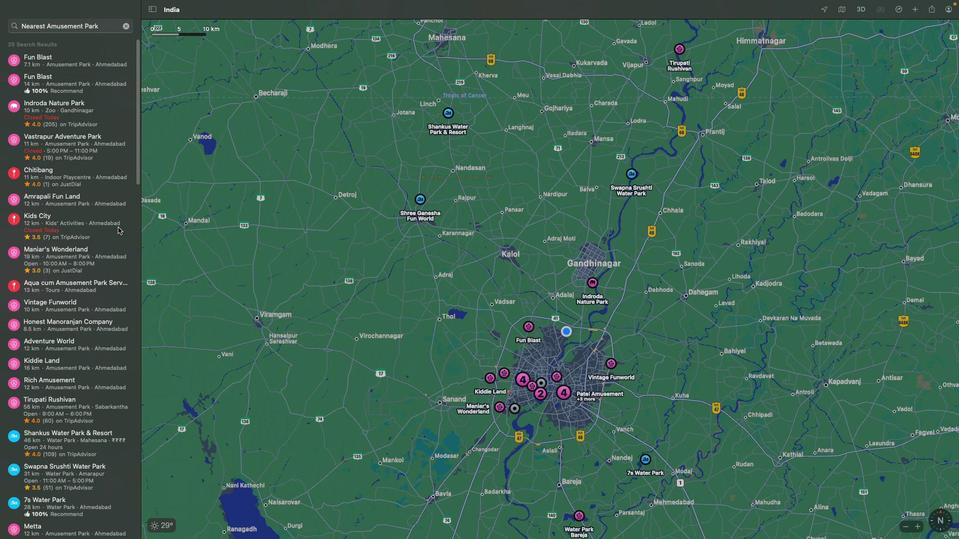 
Action: Mouse scrolled (118, 227) with delta (0, 1)
Screenshot: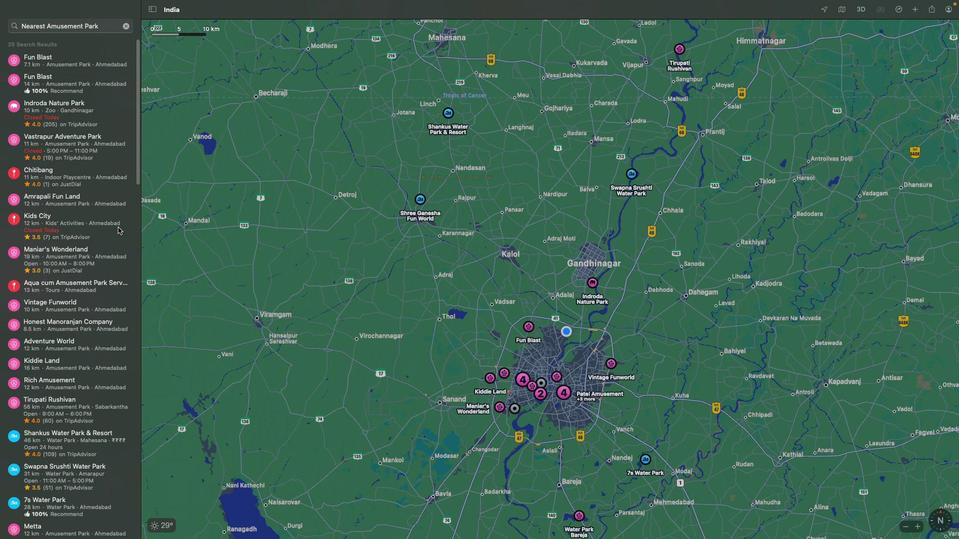 
Action: Mouse scrolled (118, 227) with delta (0, 2)
Screenshot: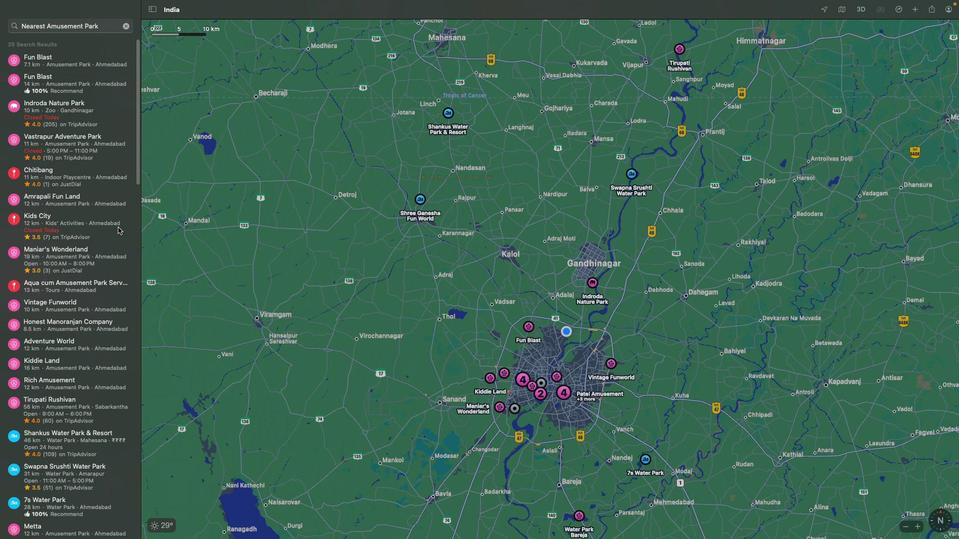 
Action: Mouse scrolled (118, 227) with delta (0, 2)
Screenshot: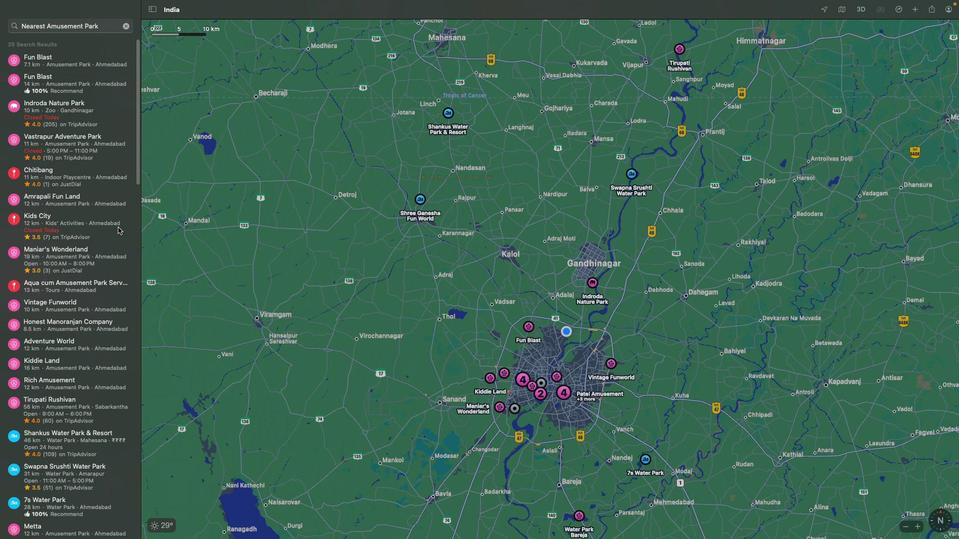 
Action: Mouse scrolled (118, 227) with delta (0, 3)
Screenshot: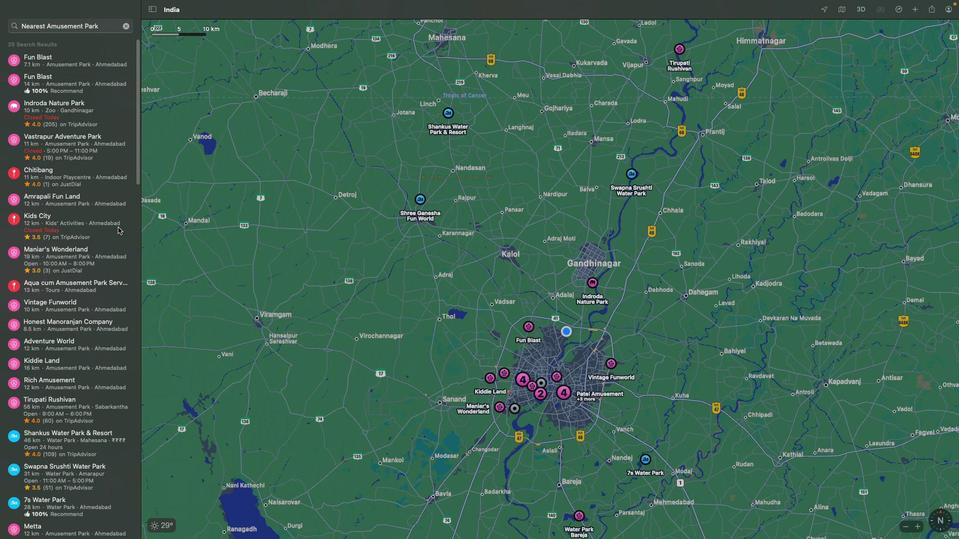 
